 Task: Change theme to pop.
Action: Mouse moved to (512, 109)
Screenshot: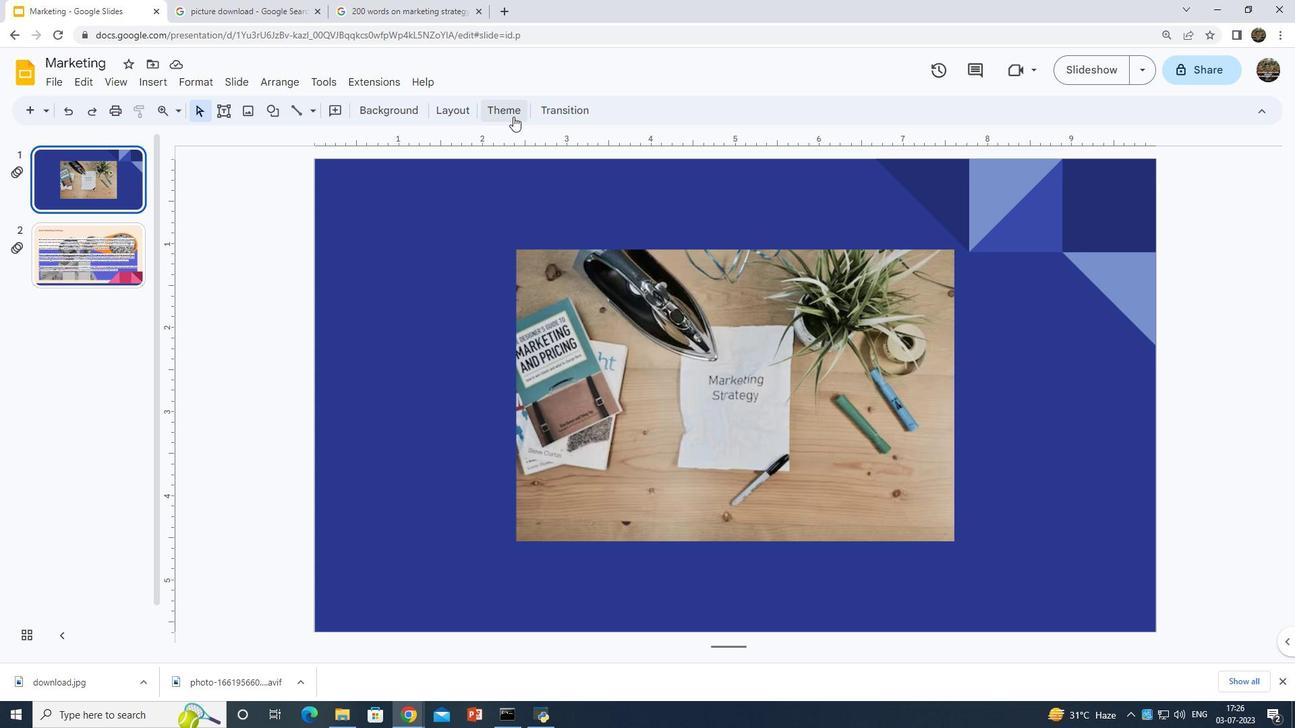 
Action: Mouse pressed left at (512, 109)
Screenshot: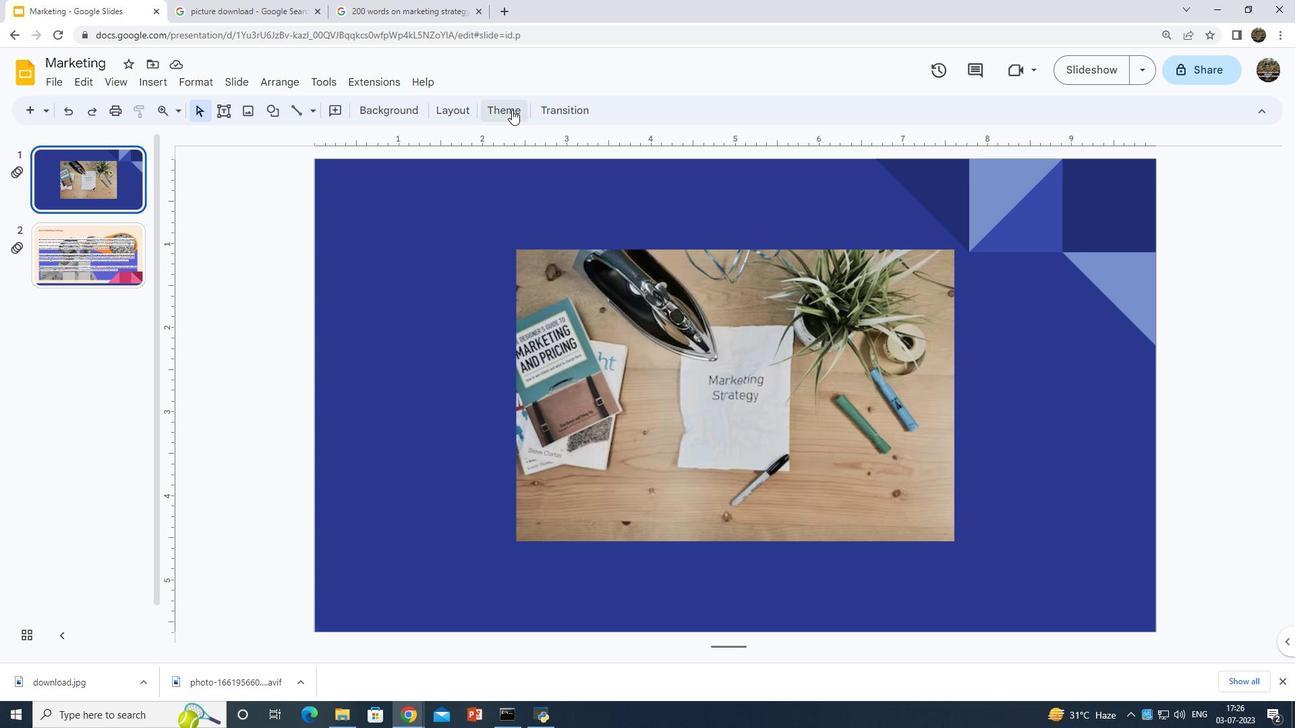 
Action: Mouse moved to (1107, 310)
Screenshot: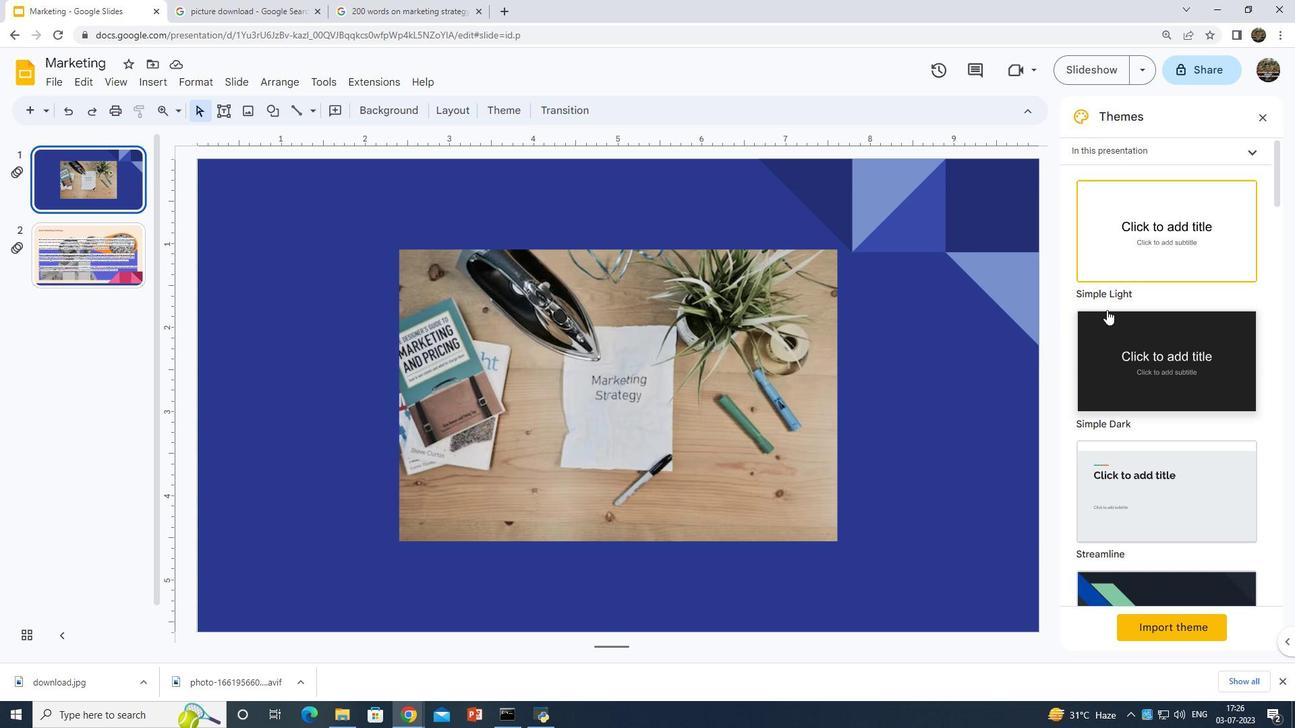 
Action: Mouse scrolled (1107, 309) with delta (0, 0)
Screenshot: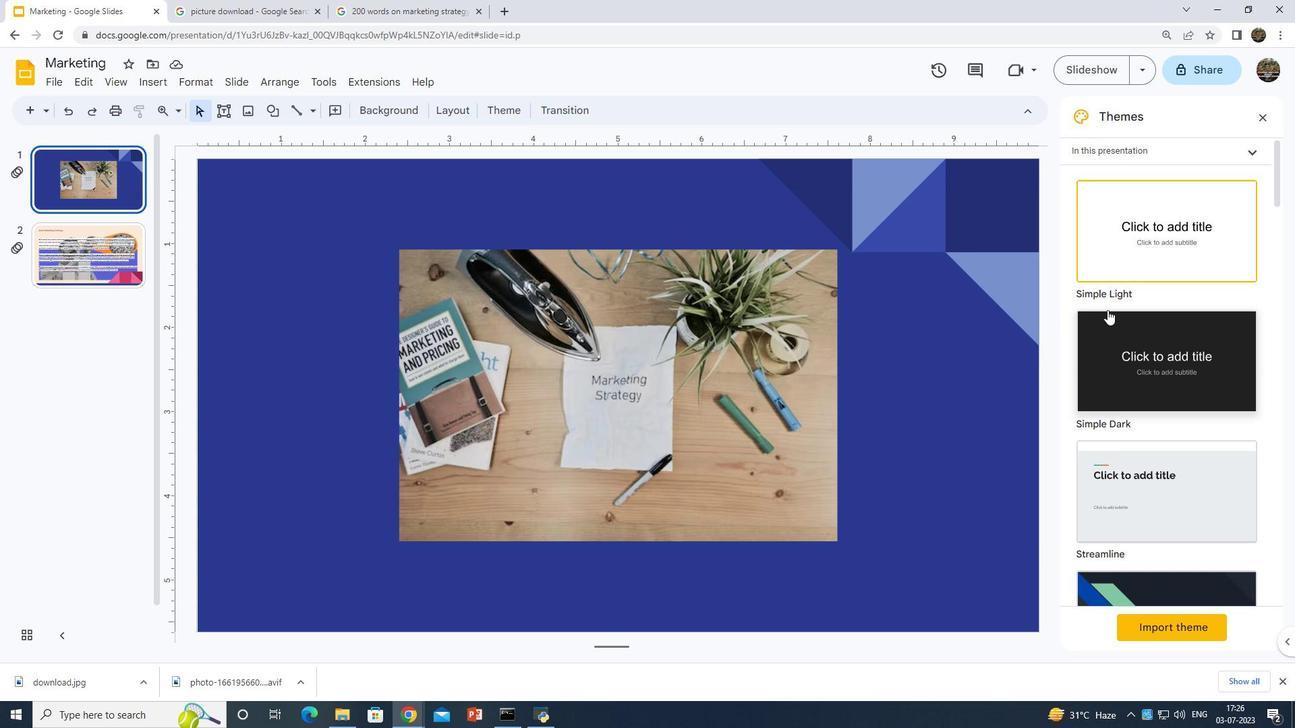 
Action: Mouse scrolled (1107, 309) with delta (0, 0)
Screenshot: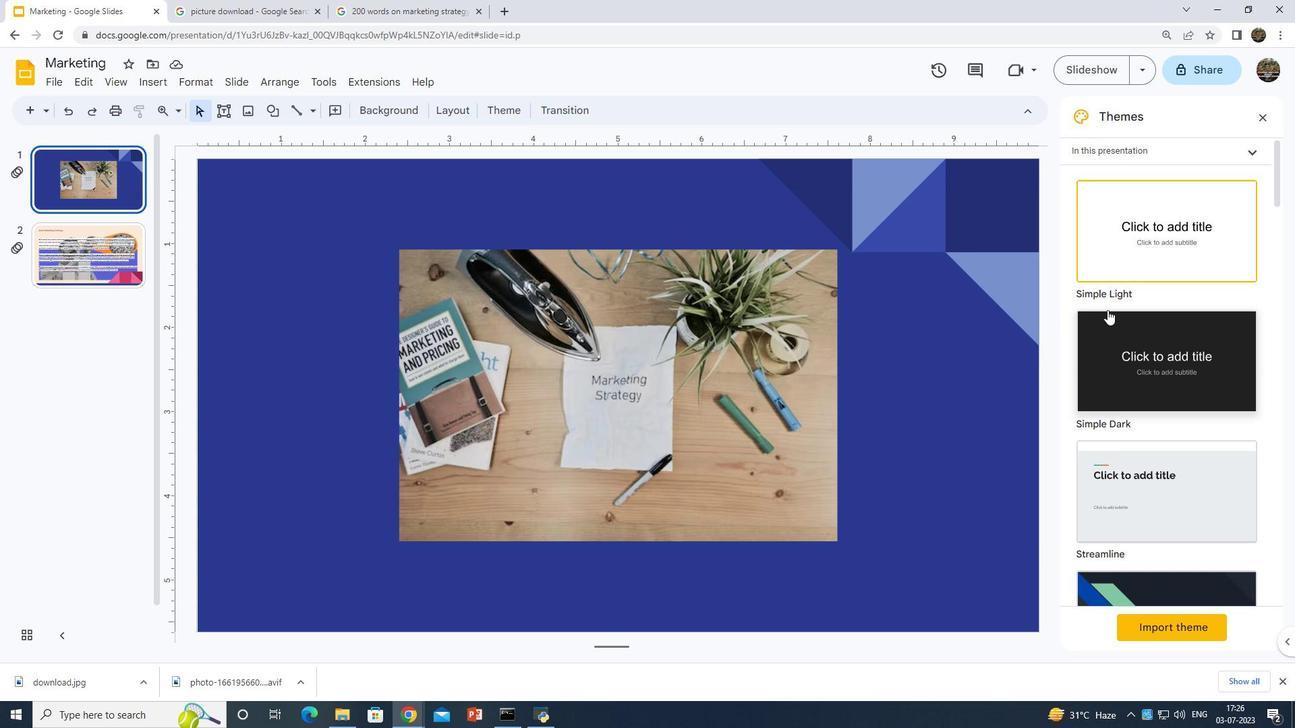 
Action: Mouse scrolled (1107, 309) with delta (0, 0)
Screenshot: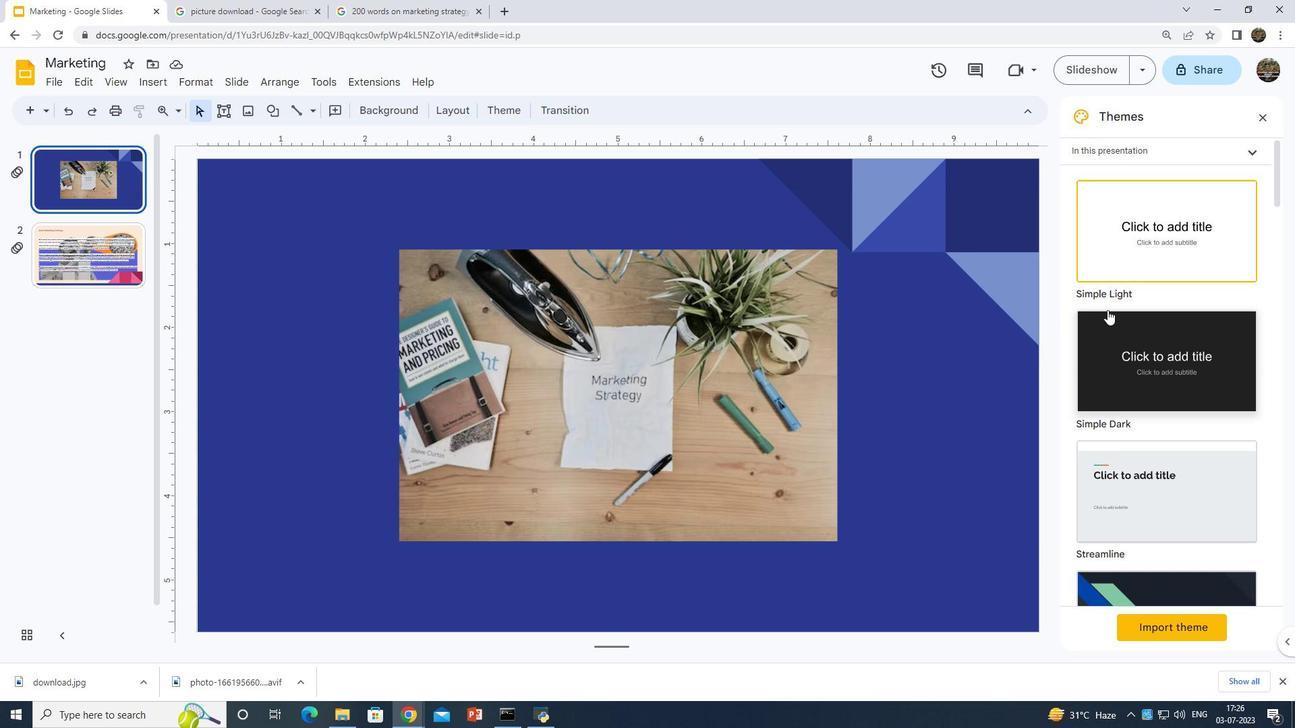 
Action: Mouse moved to (1108, 309)
Screenshot: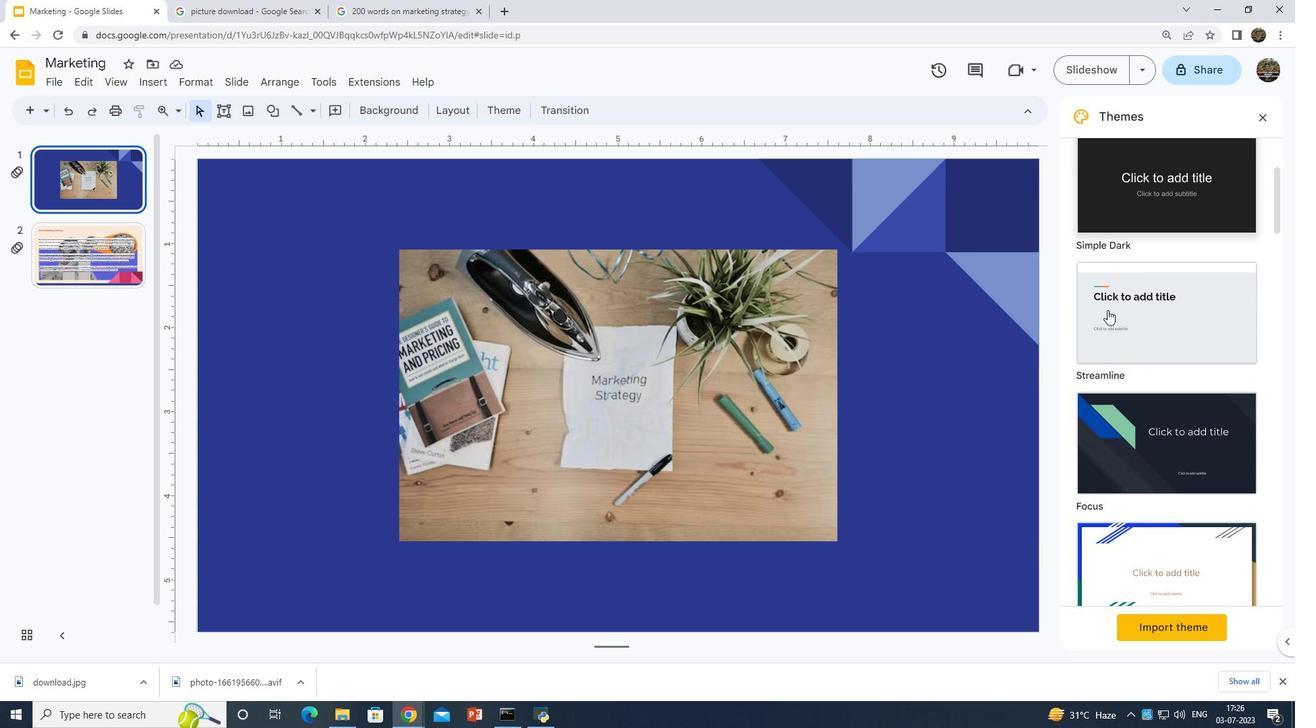 
Action: Mouse scrolled (1108, 309) with delta (0, 0)
Screenshot: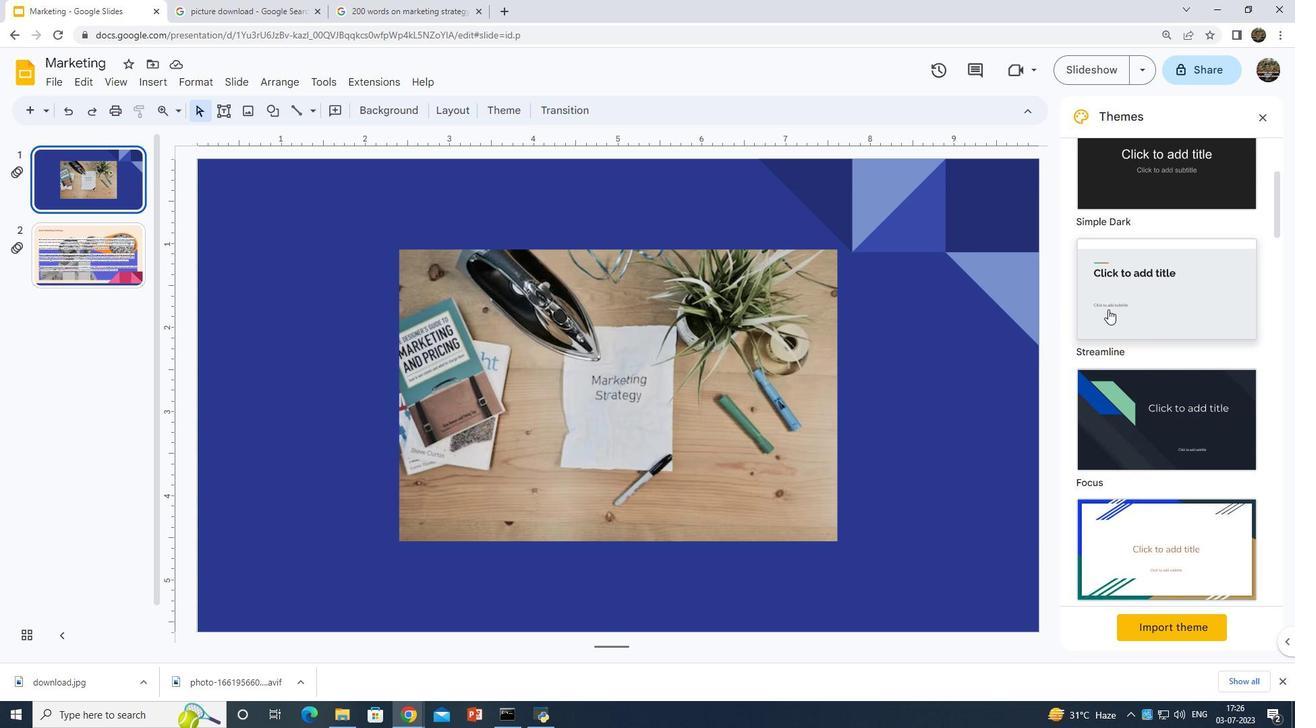 
Action: Mouse scrolled (1108, 309) with delta (0, 0)
Screenshot: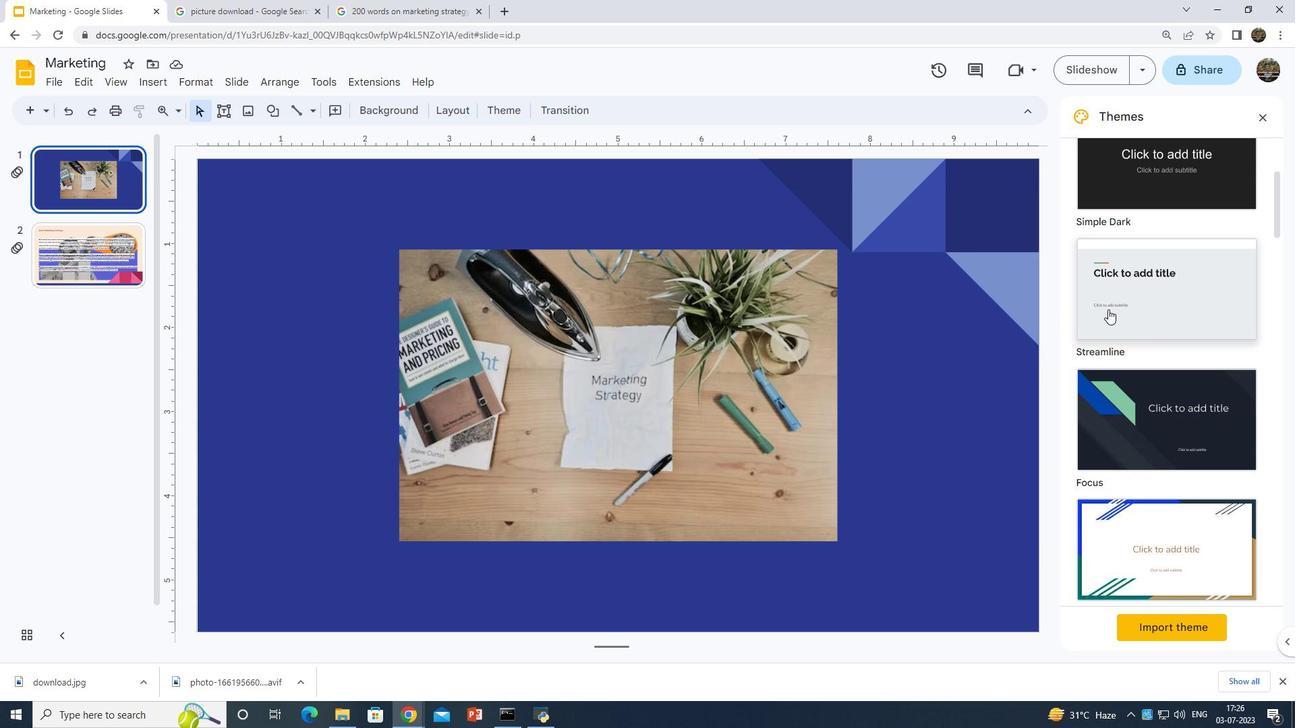 
Action: Mouse scrolled (1108, 309) with delta (0, 0)
Screenshot: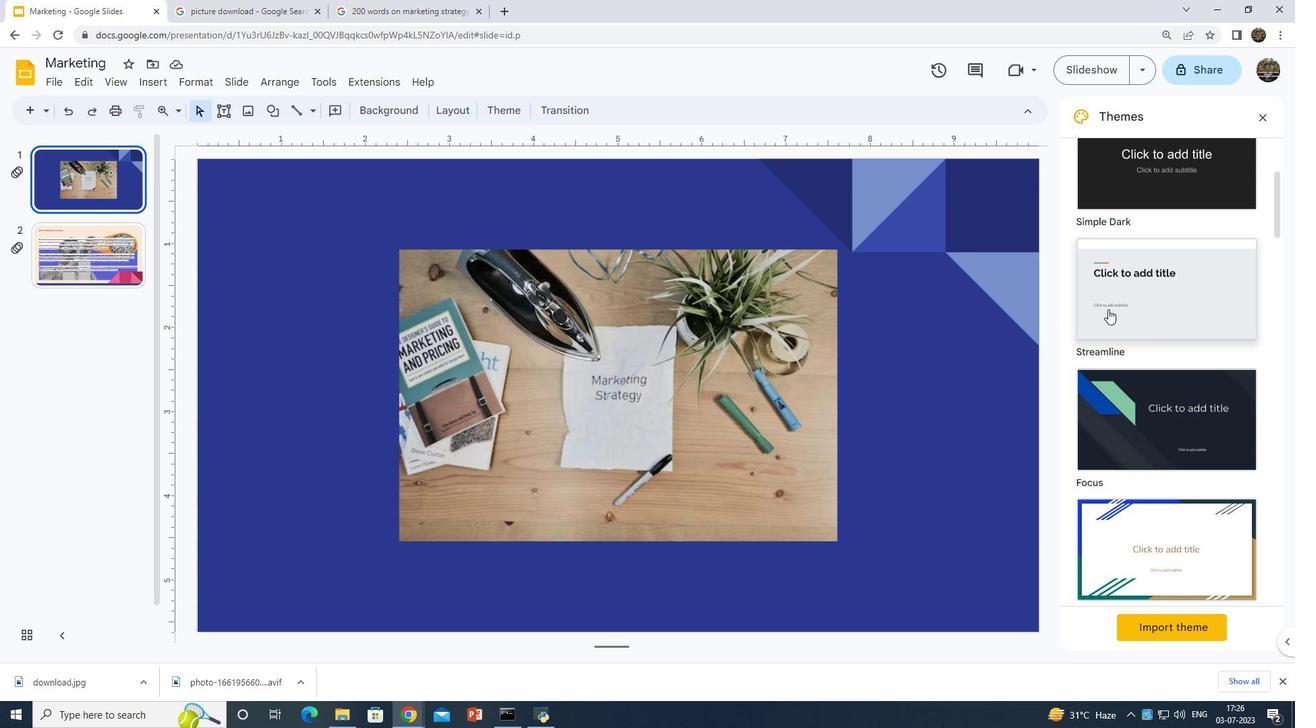 
Action: Mouse scrolled (1108, 309) with delta (0, 0)
Screenshot: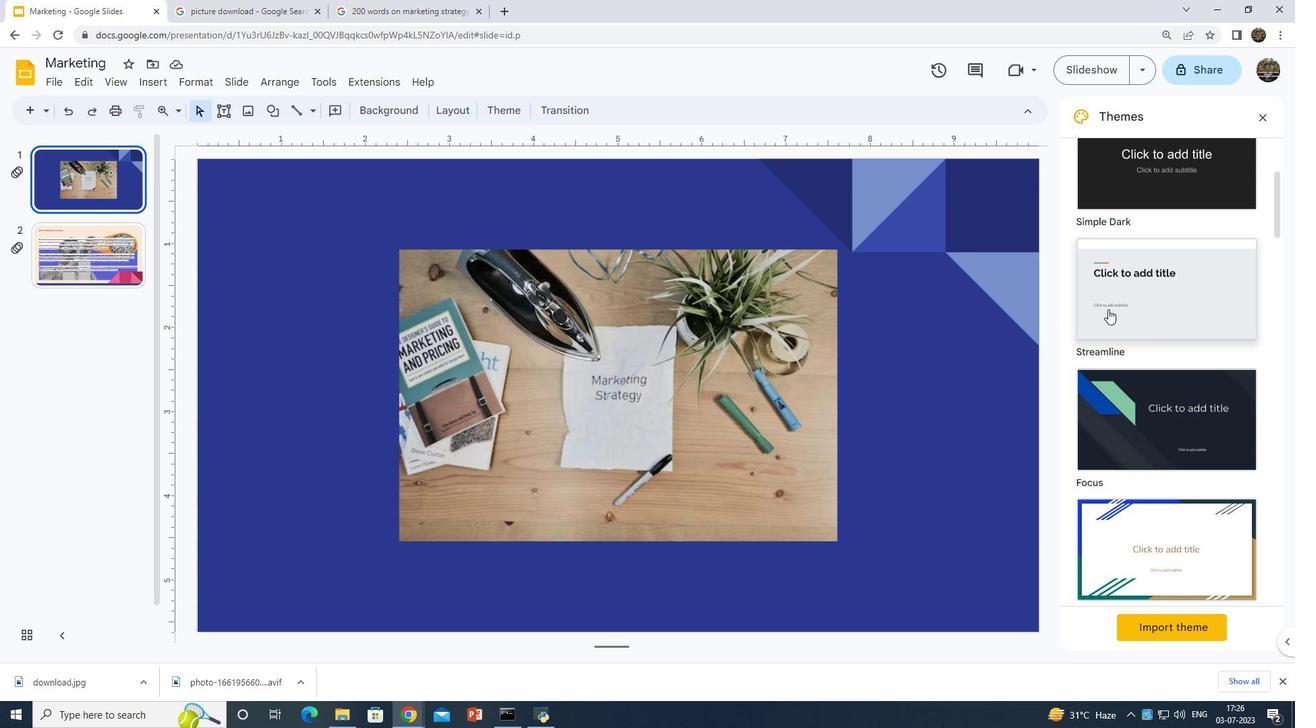 
Action: Mouse scrolled (1108, 309) with delta (0, 0)
Screenshot: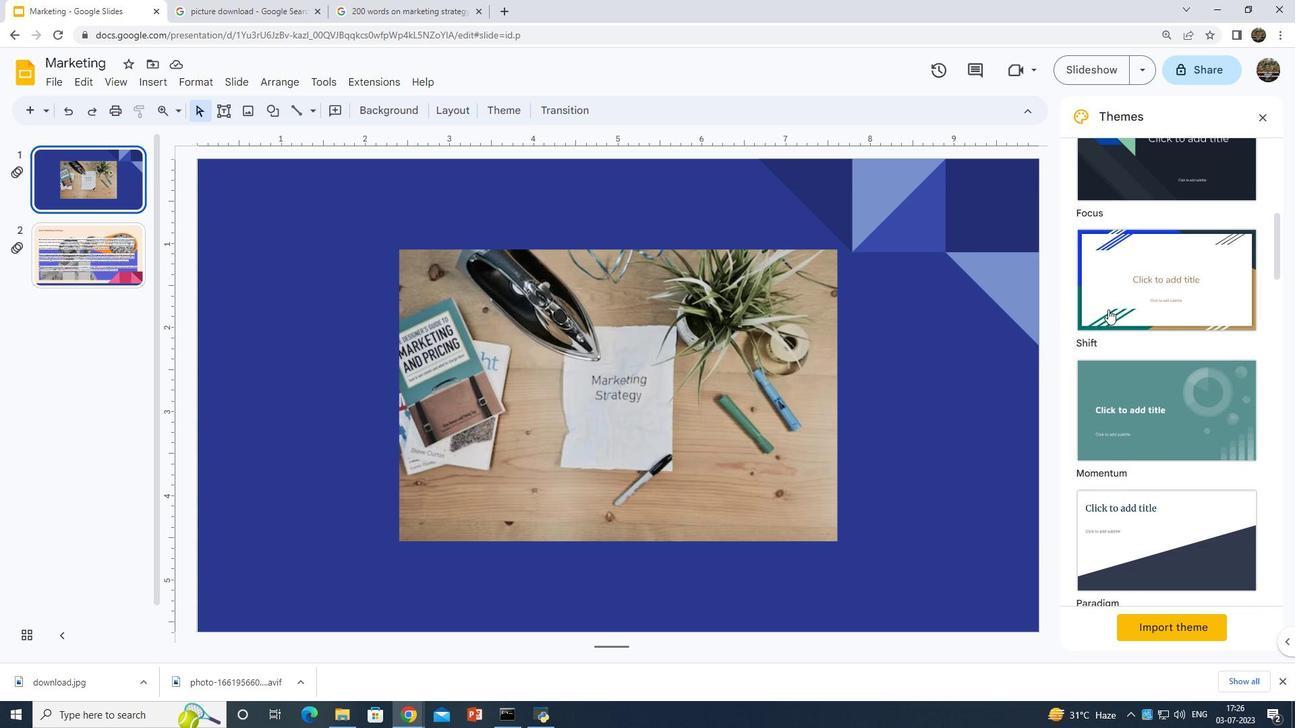 
Action: Mouse scrolled (1108, 309) with delta (0, 0)
Screenshot: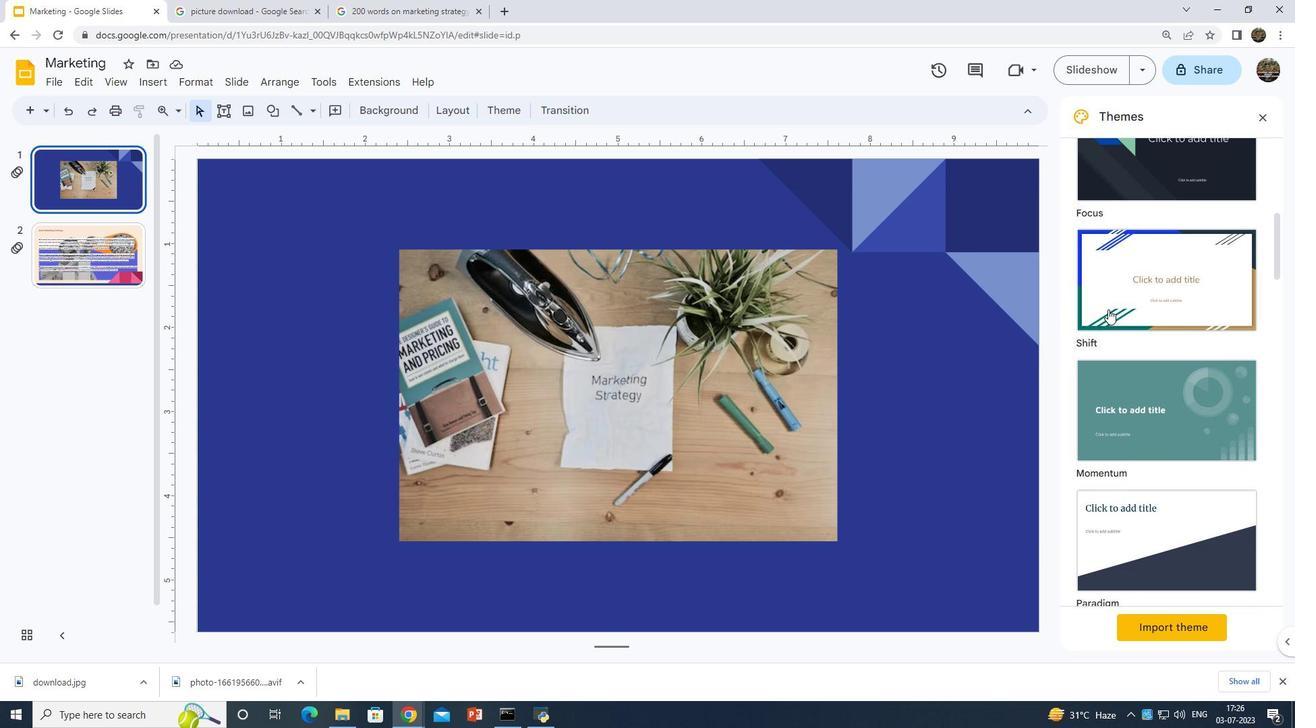 
Action: Mouse scrolled (1108, 309) with delta (0, 0)
Screenshot: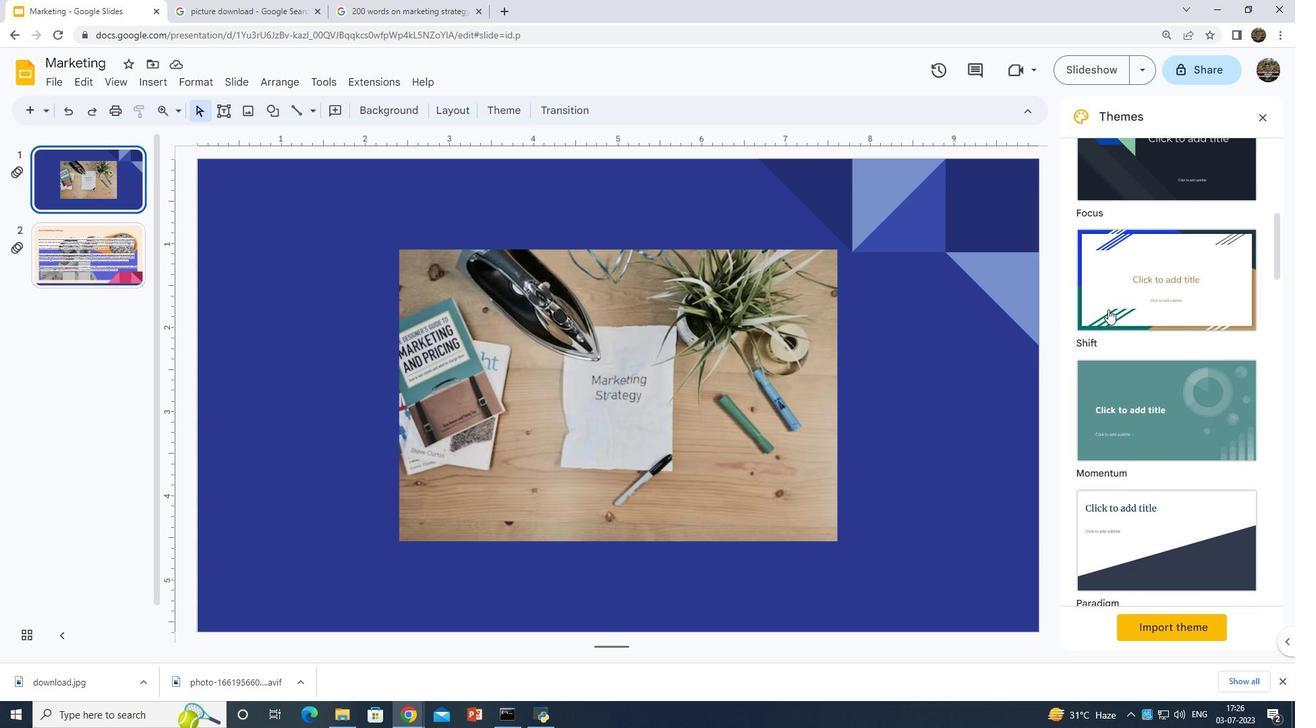 
Action: Mouse scrolled (1108, 309) with delta (0, 0)
Screenshot: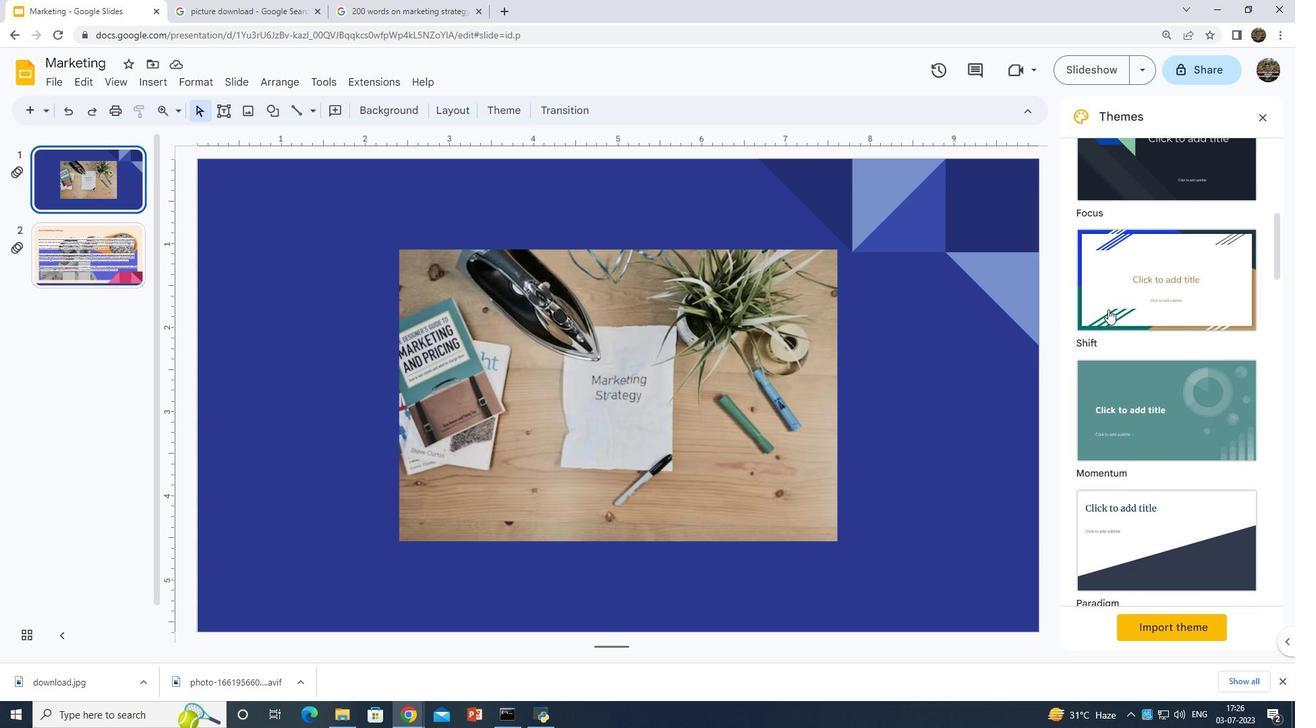 
Action: Mouse scrolled (1108, 309) with delta (0, 0)
Screenshot: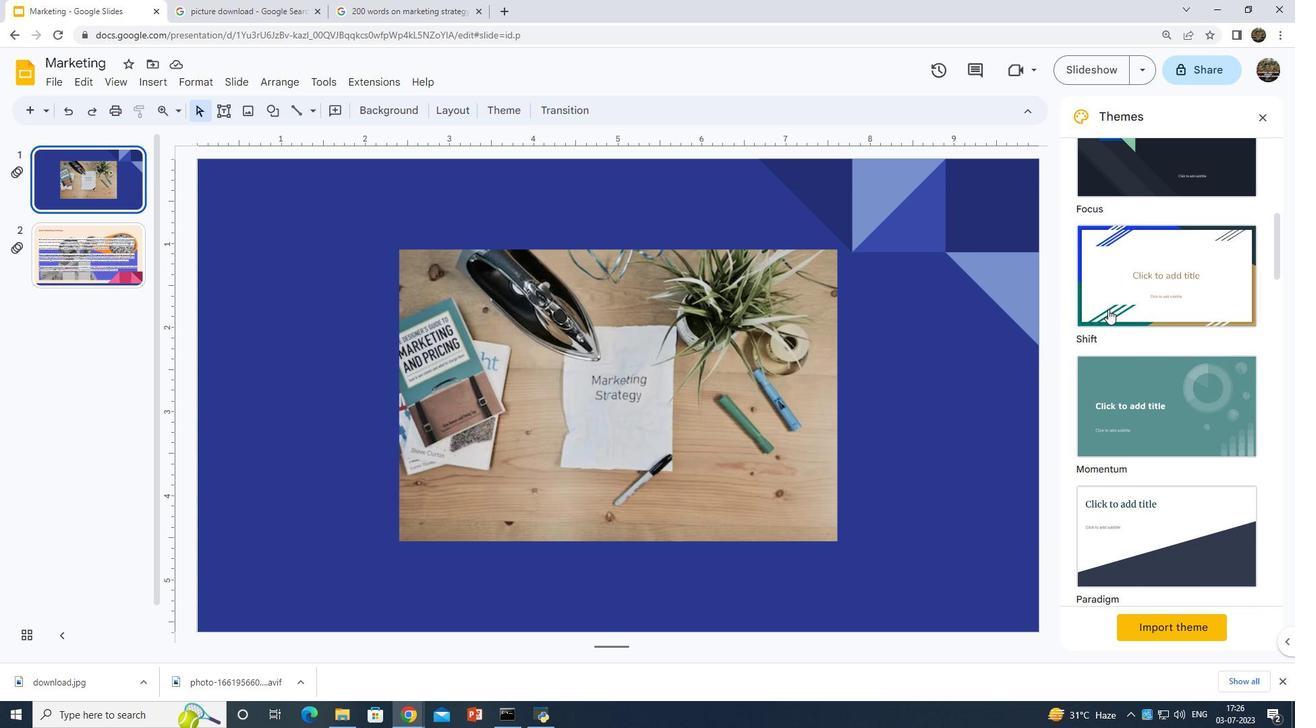 
Action: Mouse scrolled (1108, 309) with delta (0, 0)
Screenshot: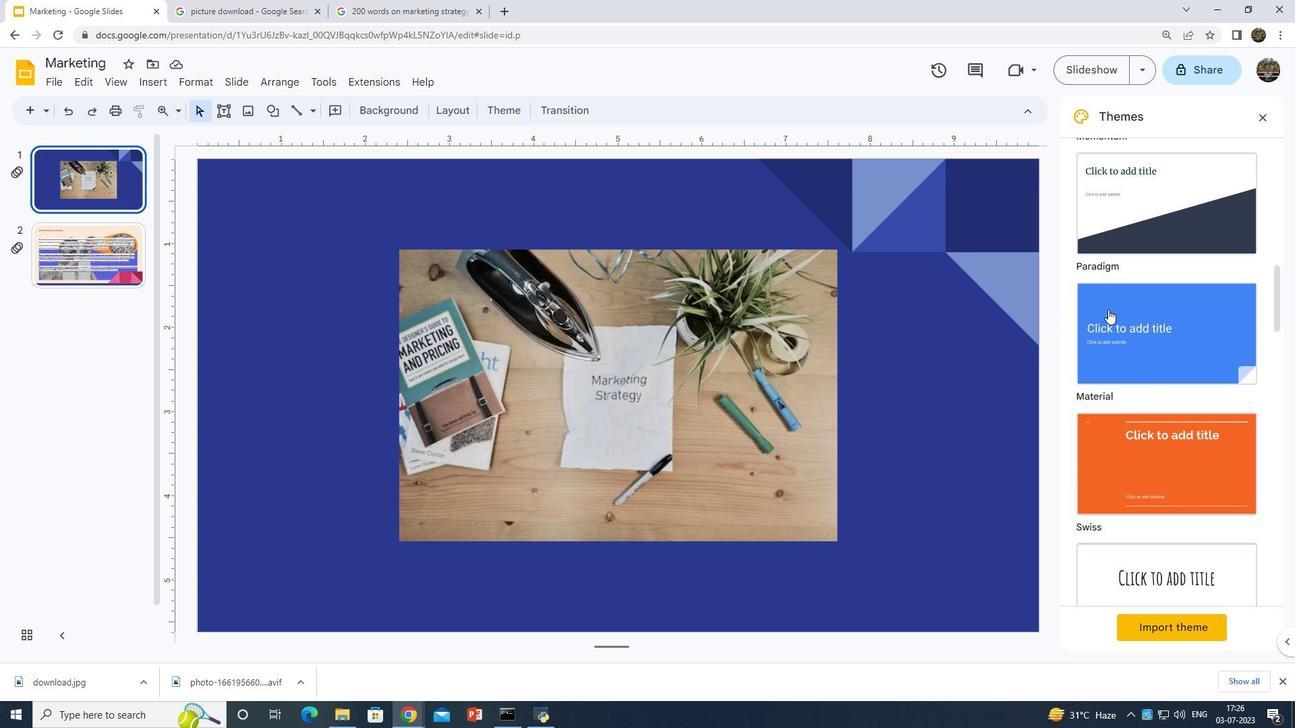 
Action: Mouse scrolled (1108, 309) with delta (0, 0)
Screenshot: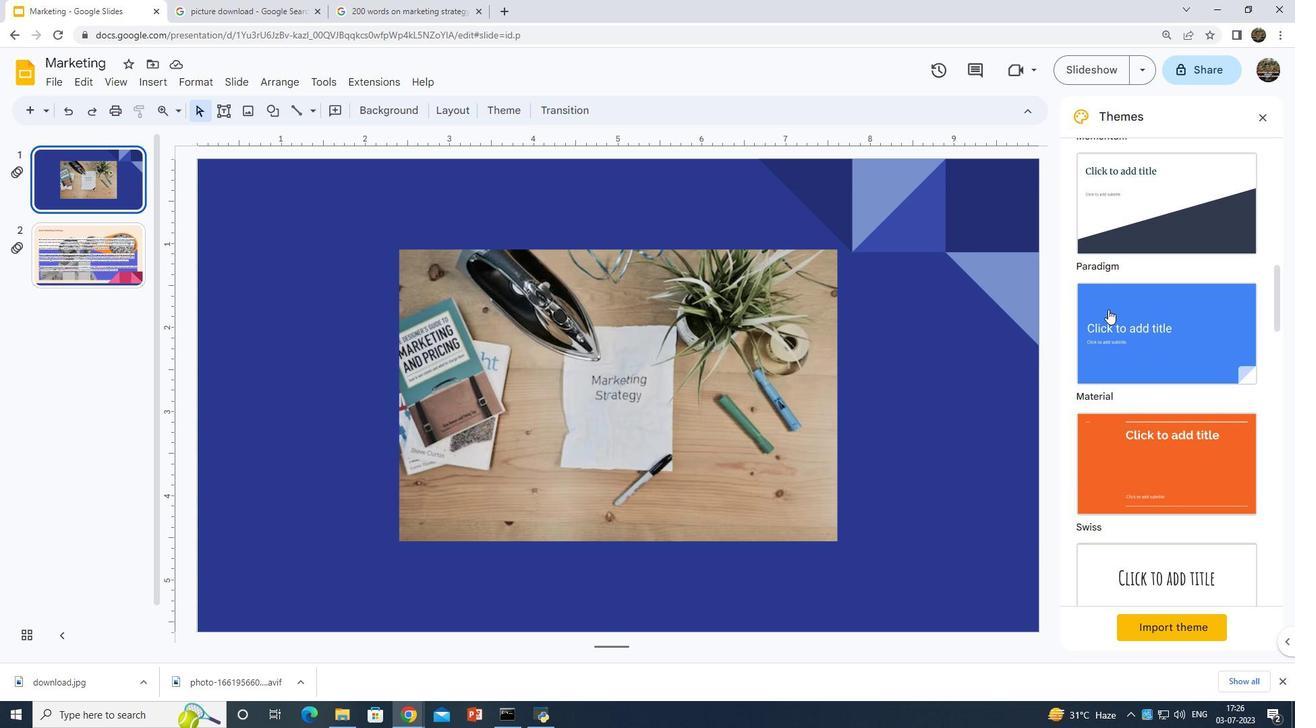 
Action: Mouse scrolled (1108, 309) with delta (0, 0)
Screenshot: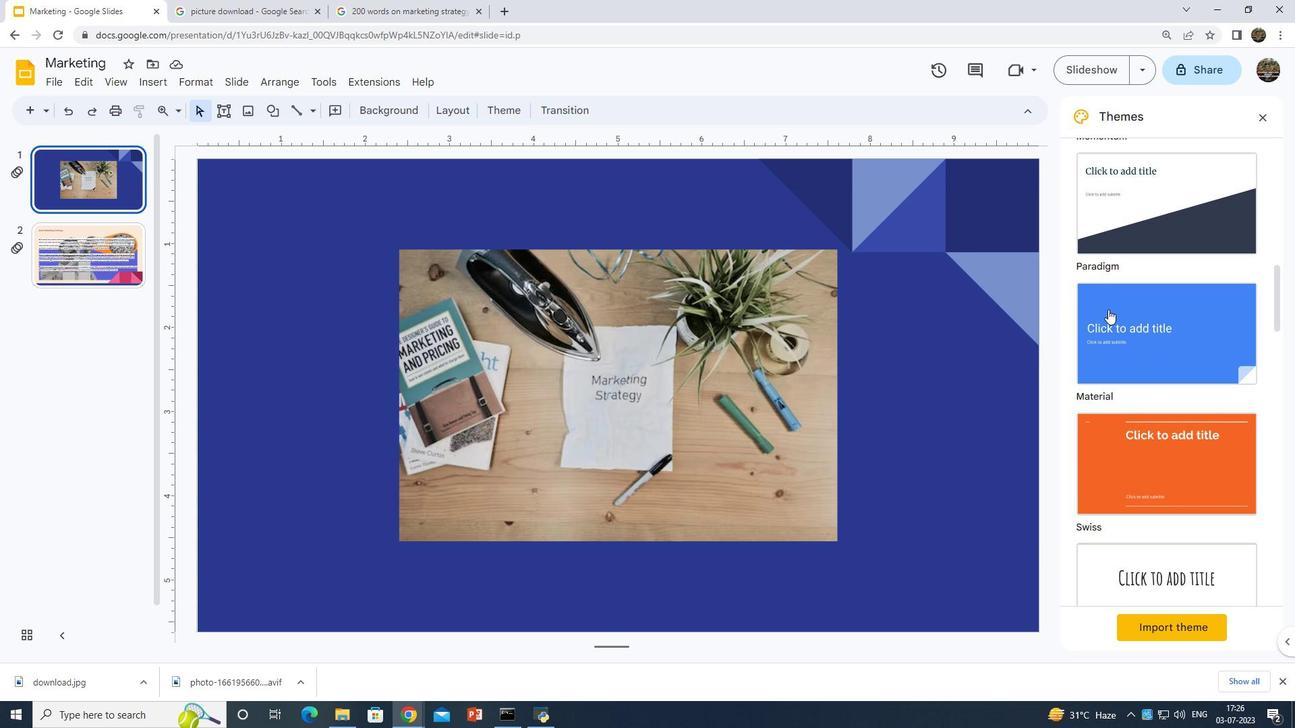 
Action: Mouse scrolled (1108, 309) with delta (0, 0)
Screenshot: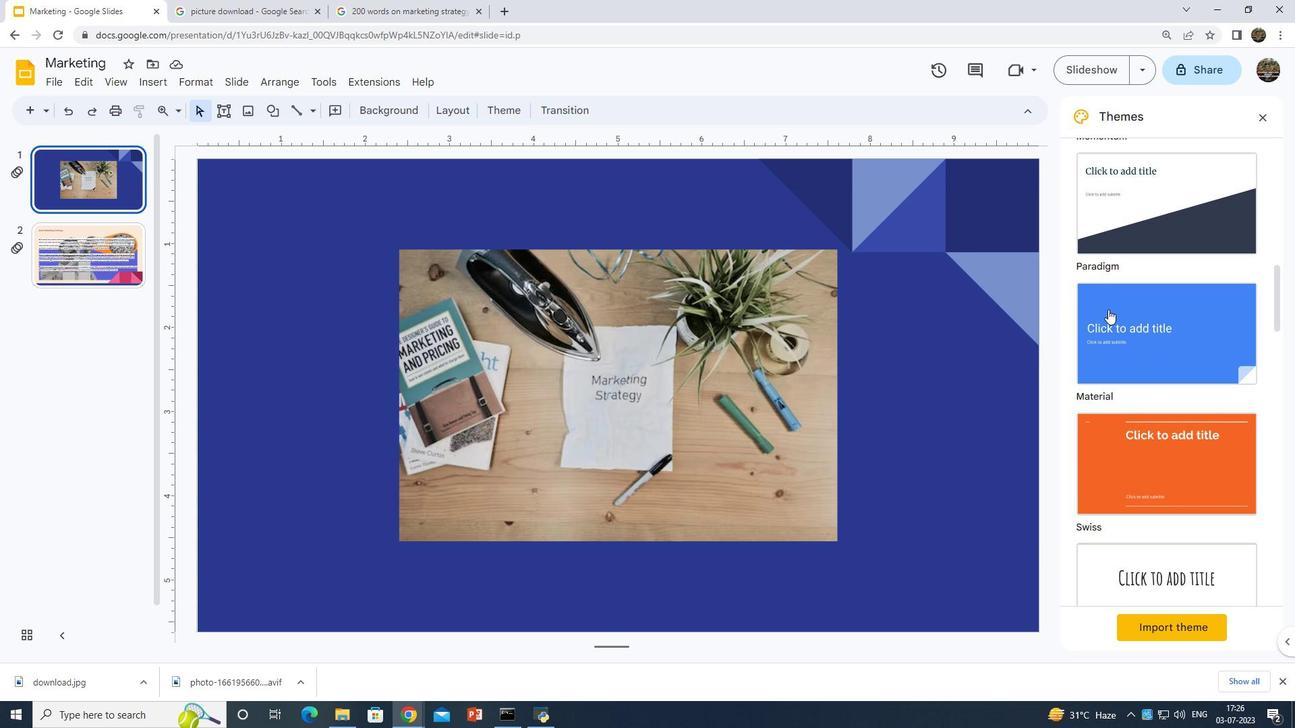 
Action: Mouse scrolled (1108, 309) with delta (0, 0)
Screenshot: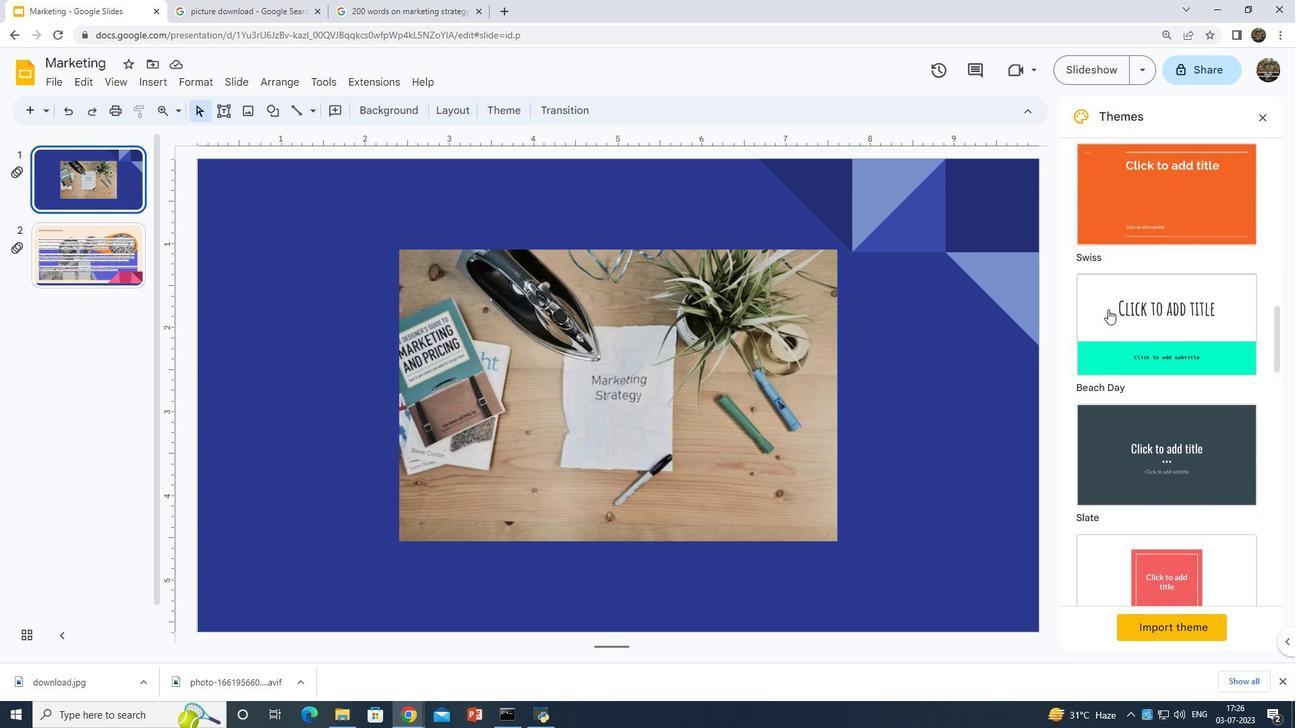 
Action: Mouse scrolled (1108, 309) with delta (0, 0)
Screenshot: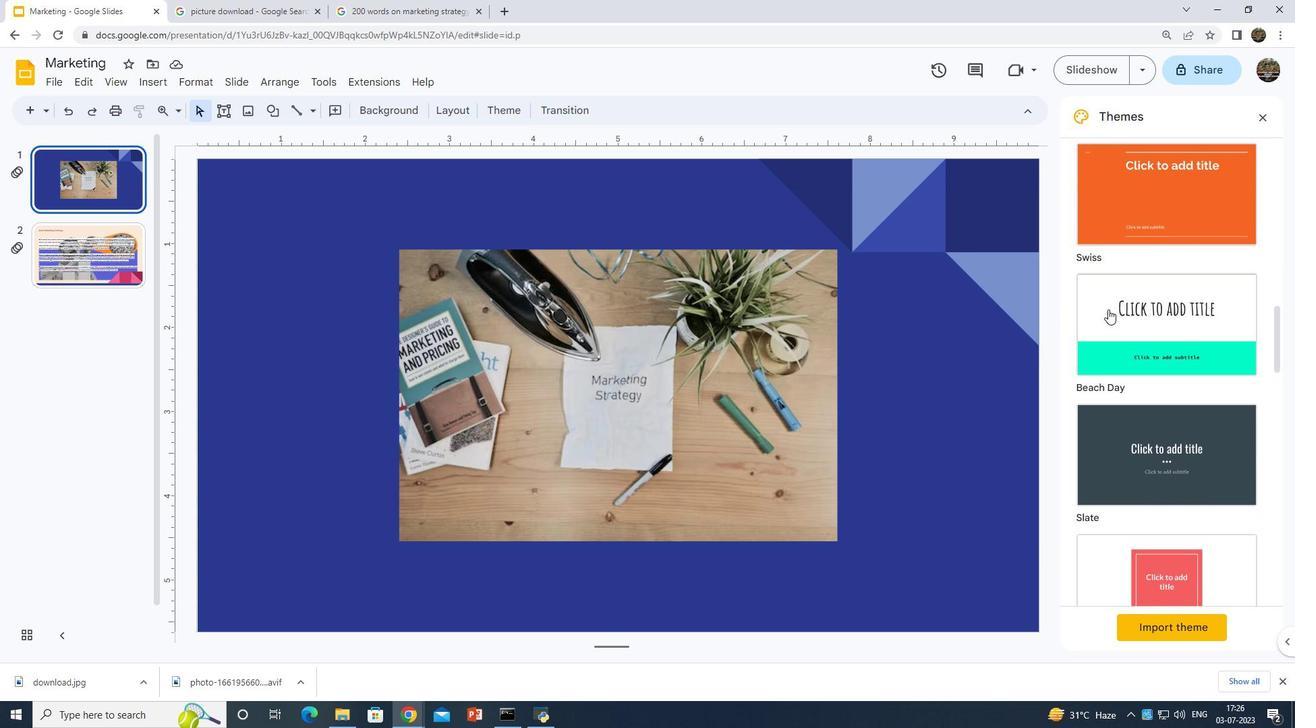 
Action: Mouse scrolled (1108, 309) with delta (0, 0)
Screenshot: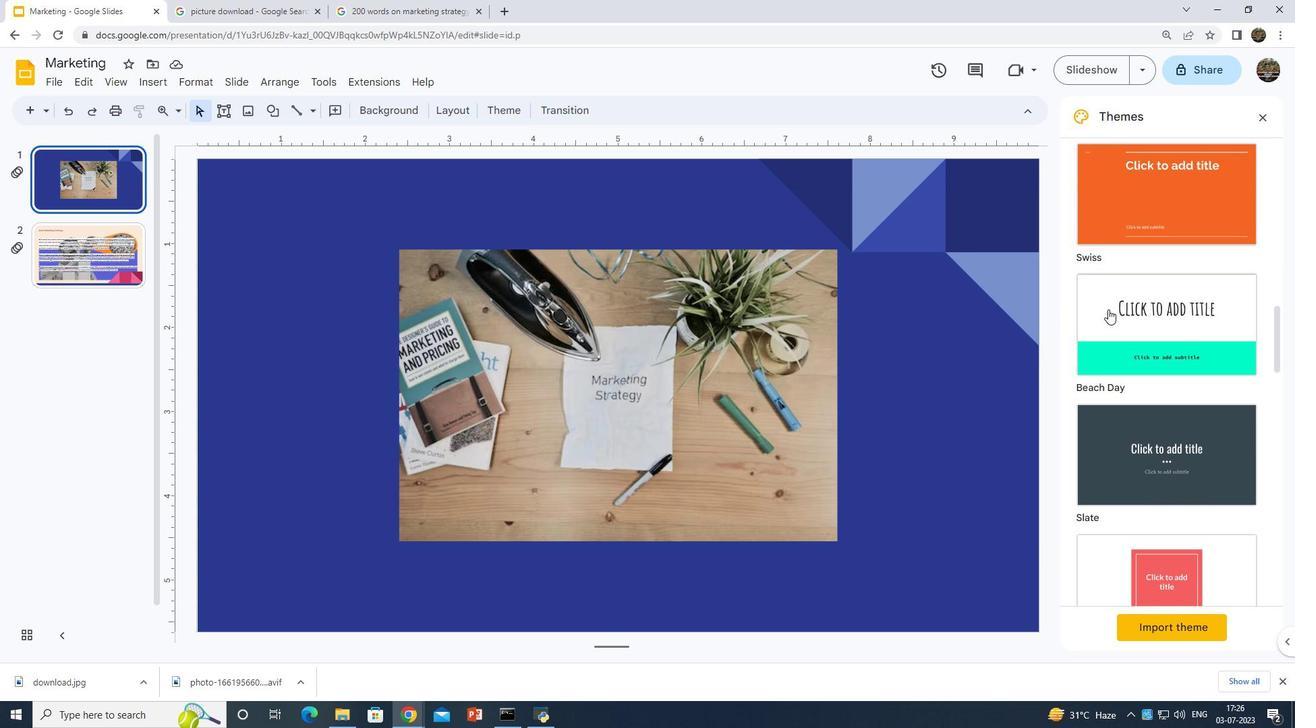 
Action: Mouse scrolled (1108, 309) with delta (0, 0)
Screenshot: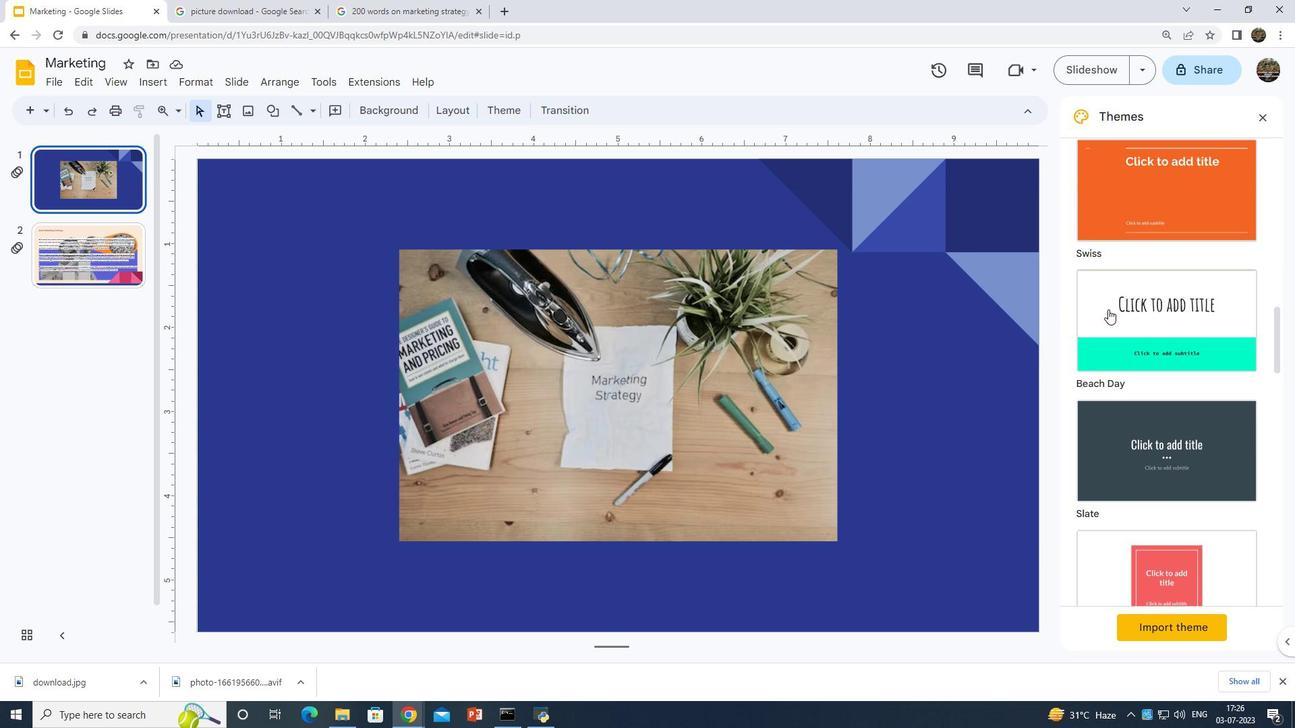 
Action: Mouse scrolled (1108, 309) with delta (0, 0)
Screenshot: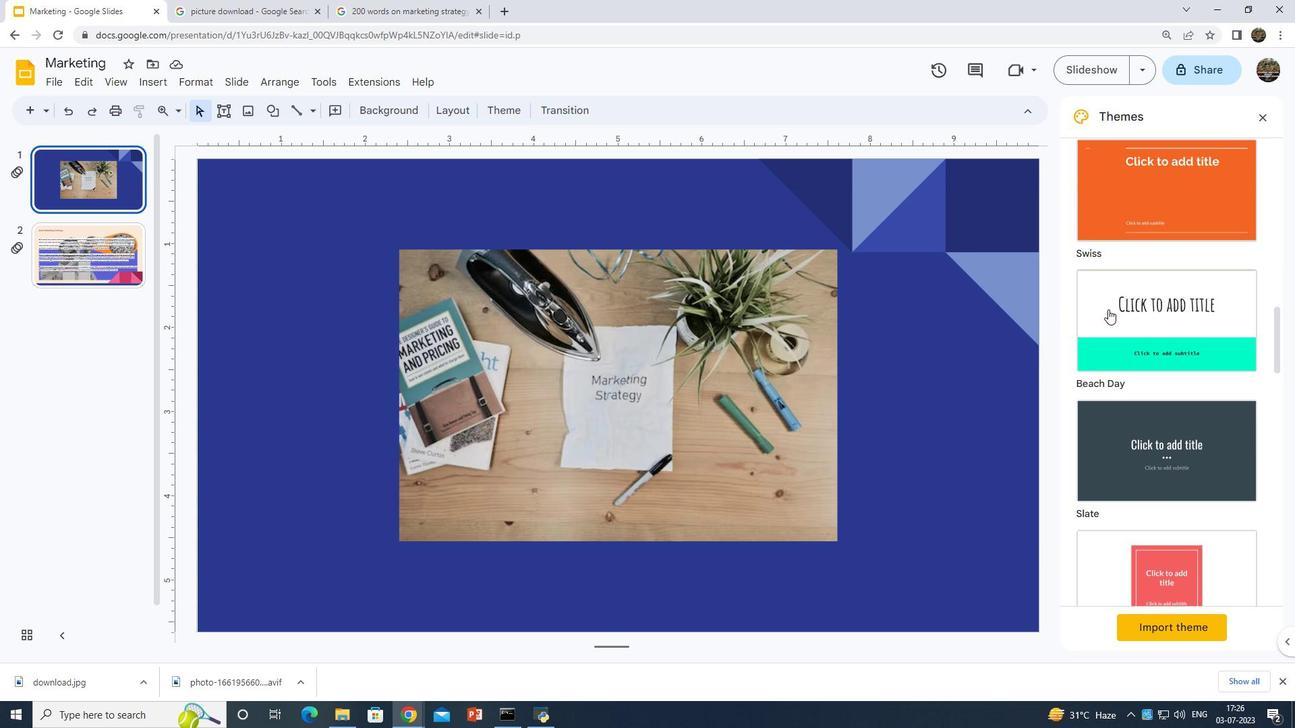 
Action: Mouse scrolled (1108, 309) with delta (0, 0)
Screenshot: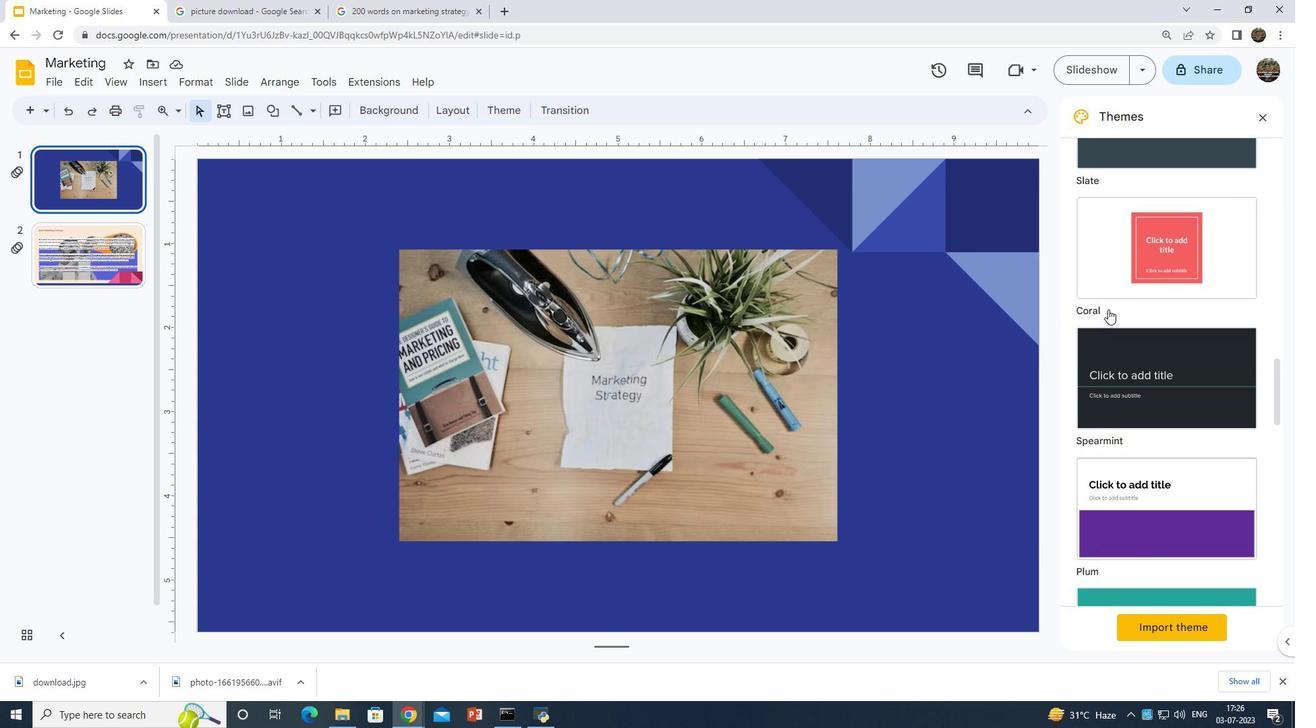 
Action: Mouse scrolled (1108, 309) with delta (0, 0)
Screenshot: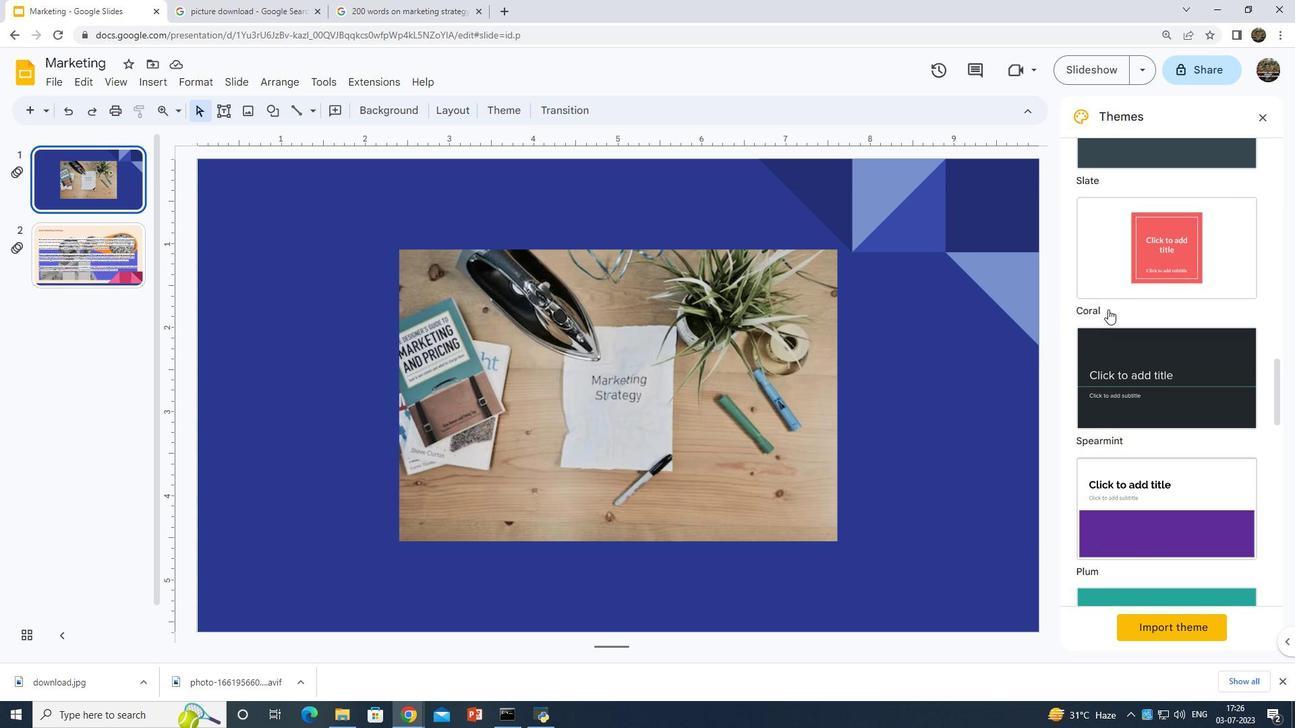 
Action: Mouse scrolled (1108, 309) with delta (0, 0)
Screenshot: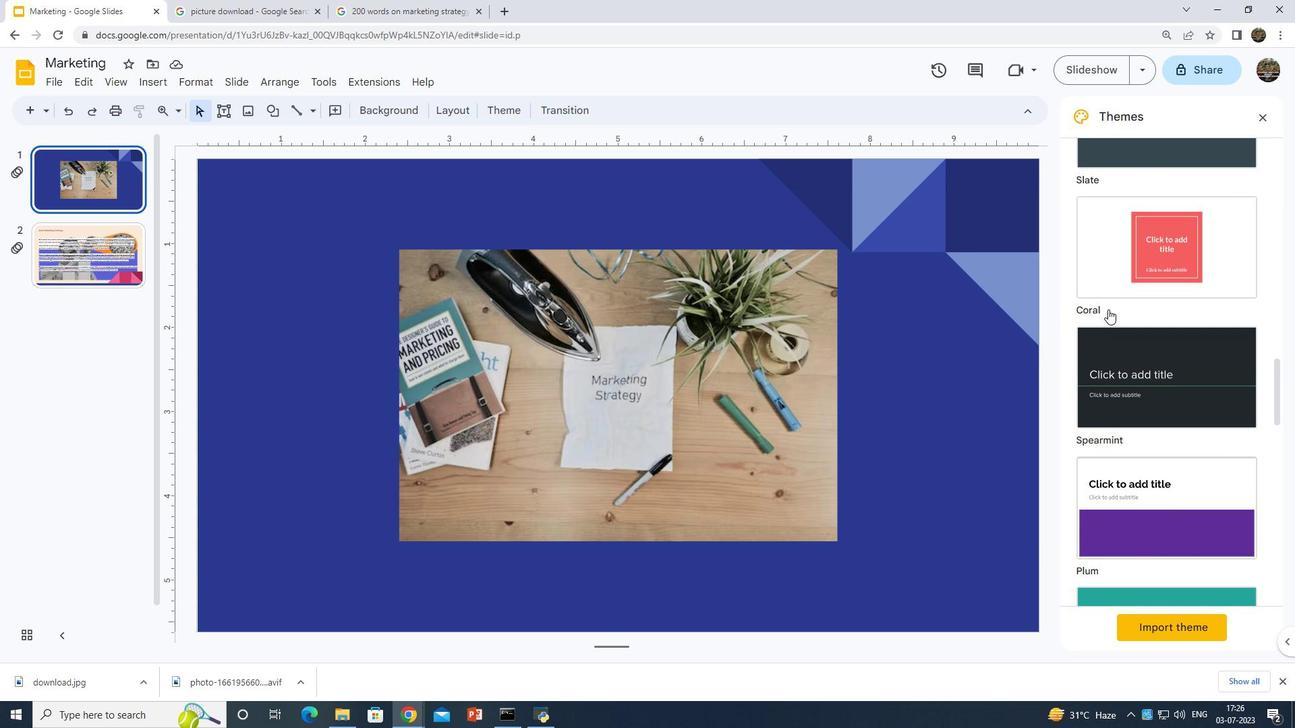 
Action: Mouse scrolled (1108, 309) with delta (0, 0)
Screenshot: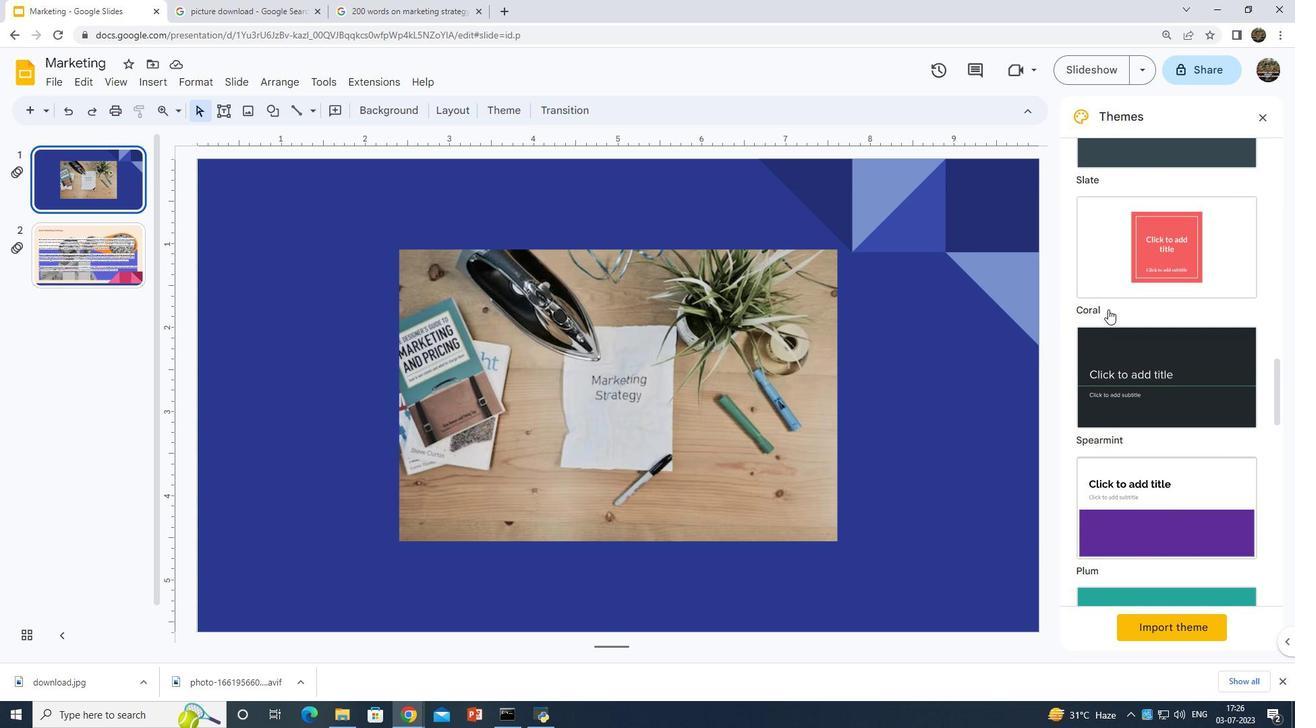 
Action: Mouse moved to (1108, 309)
Screenshot: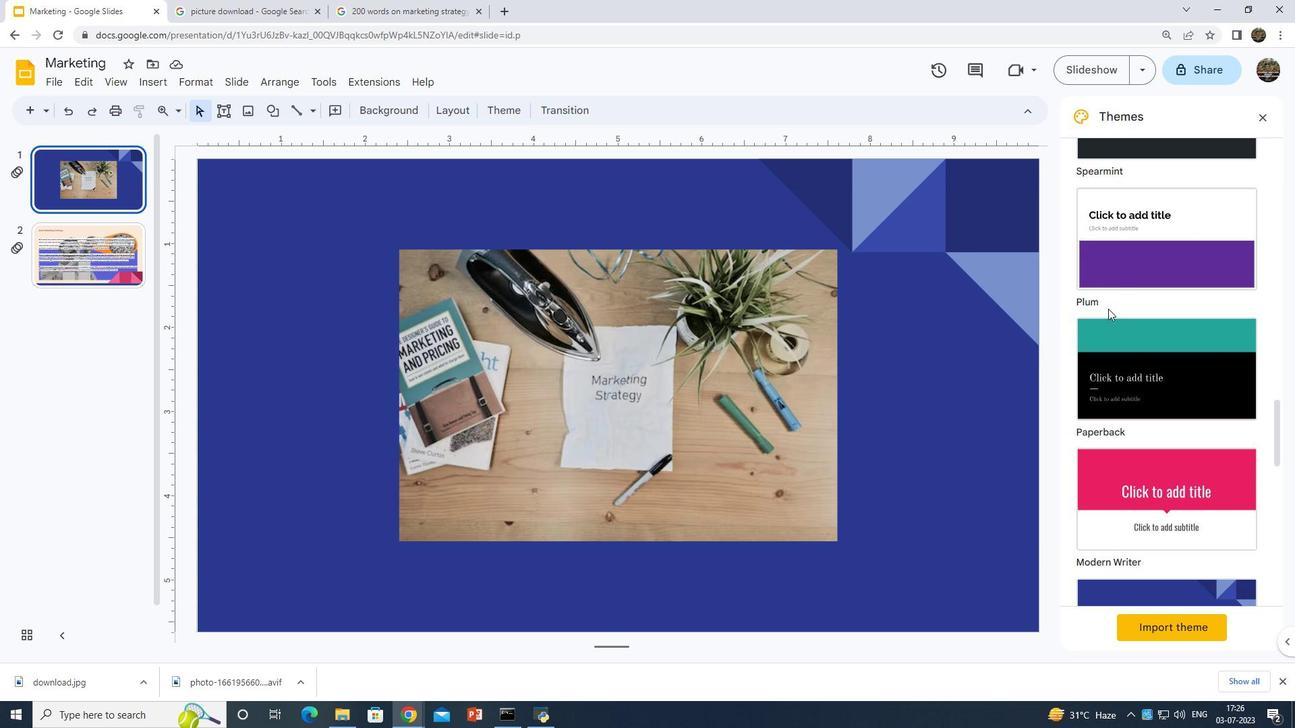 
Action: Mouse scrolled (1108, 308) with delta (0, 0)
Screenshot: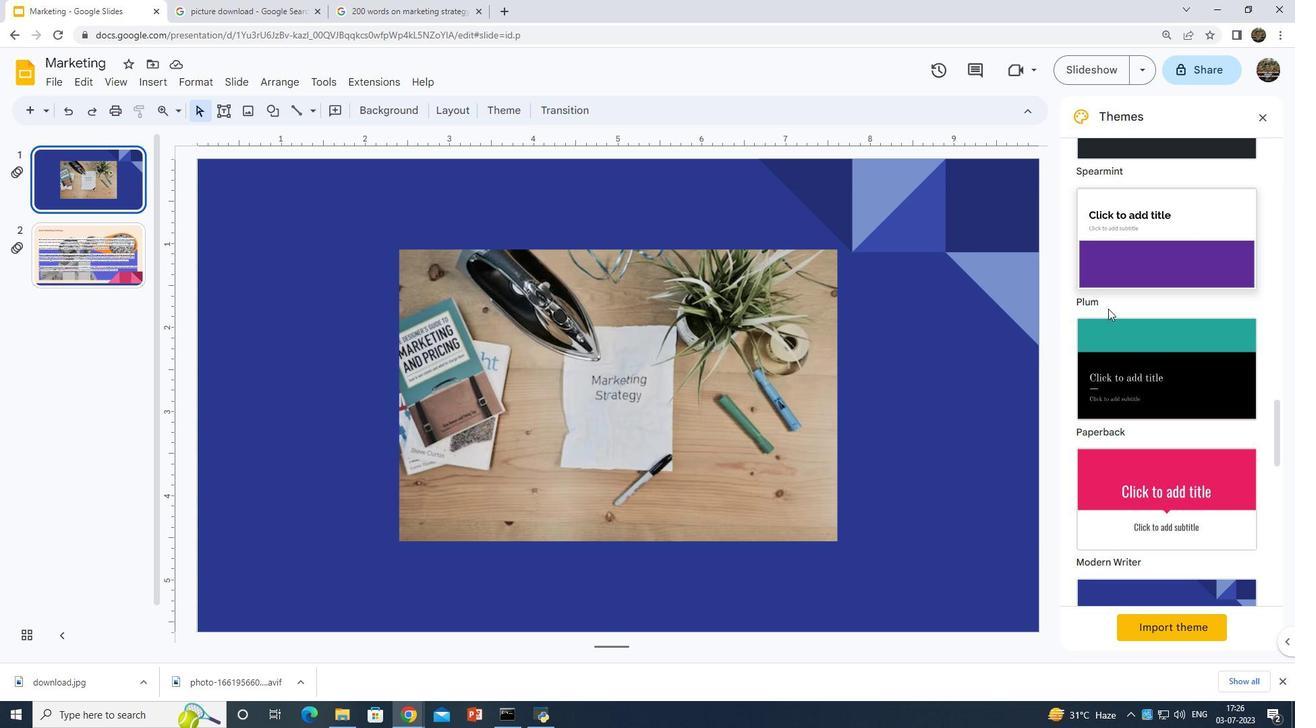 
Action: Mouse scrolled (1108, 308) with delta (0, 0)
Screenshot: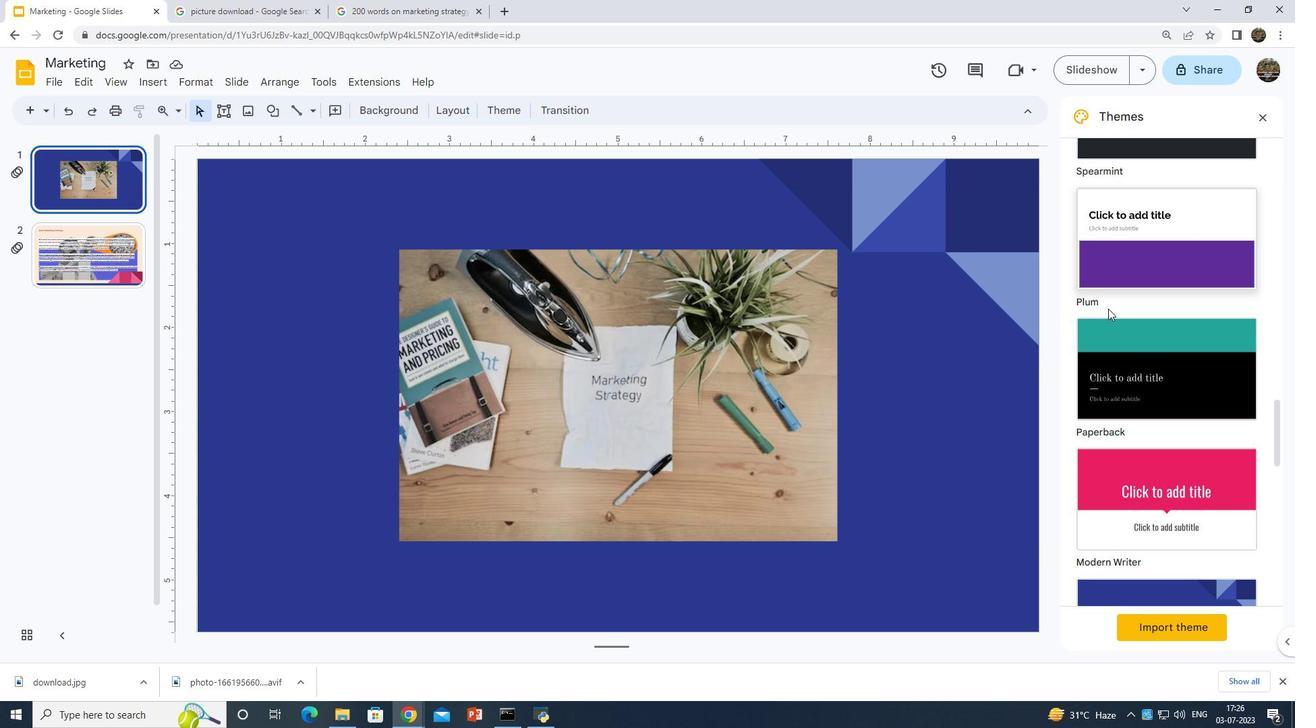 
Action: Mouse moved to (1101, 308)
Screenshot: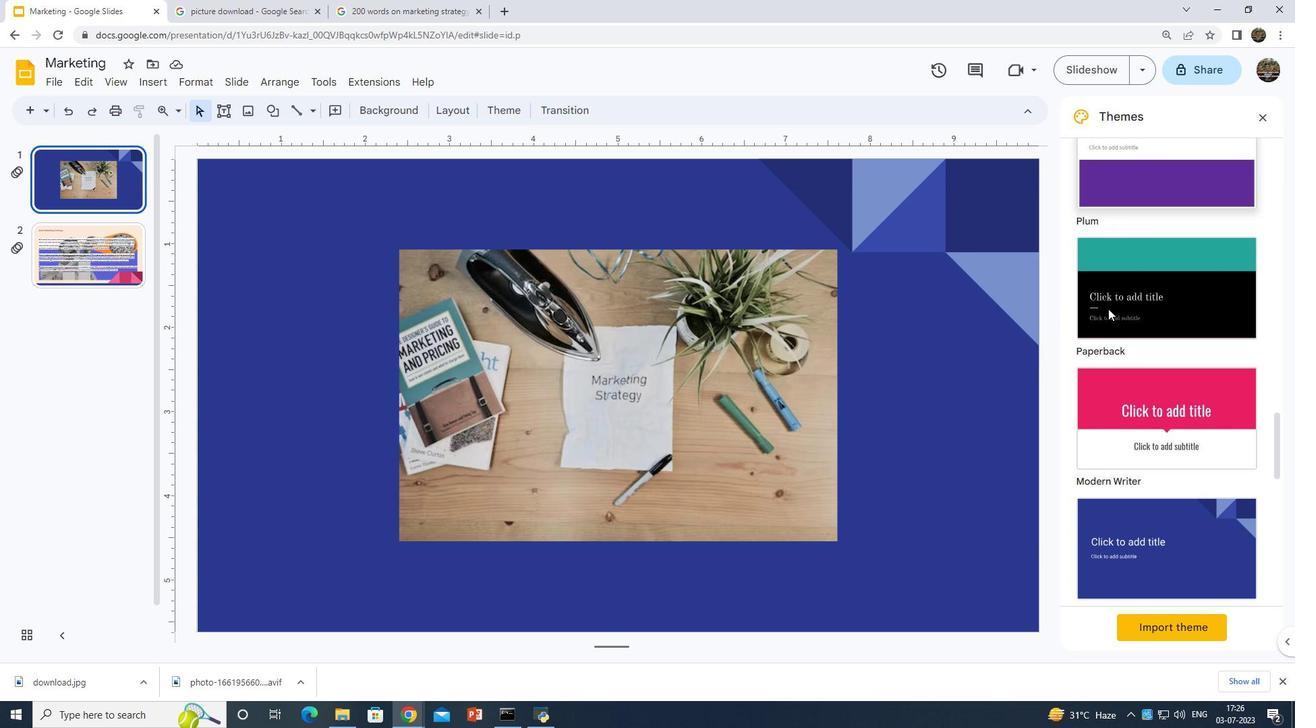
Action: Mouse scrolled (1101, 307) with delta (0, 0)
Screenshot: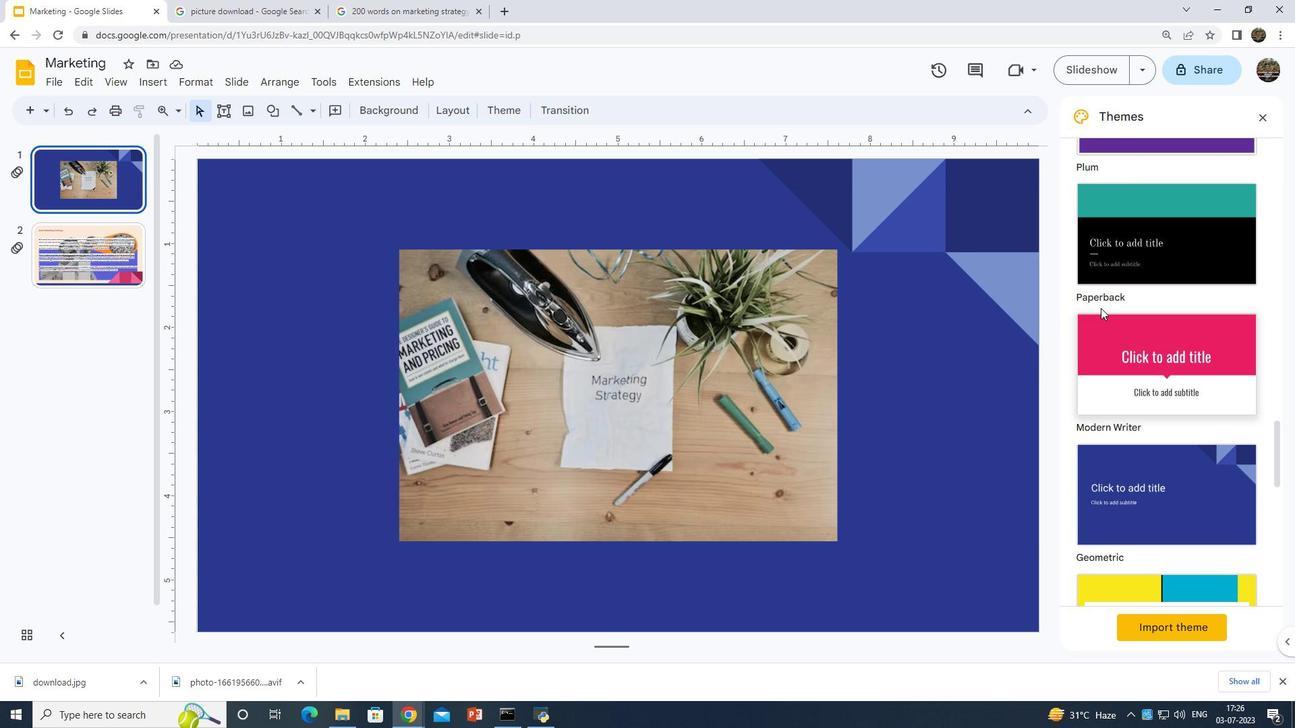 
Action: Mouse scrolled (1101, 307) with delta (0, 0)
Screenshot: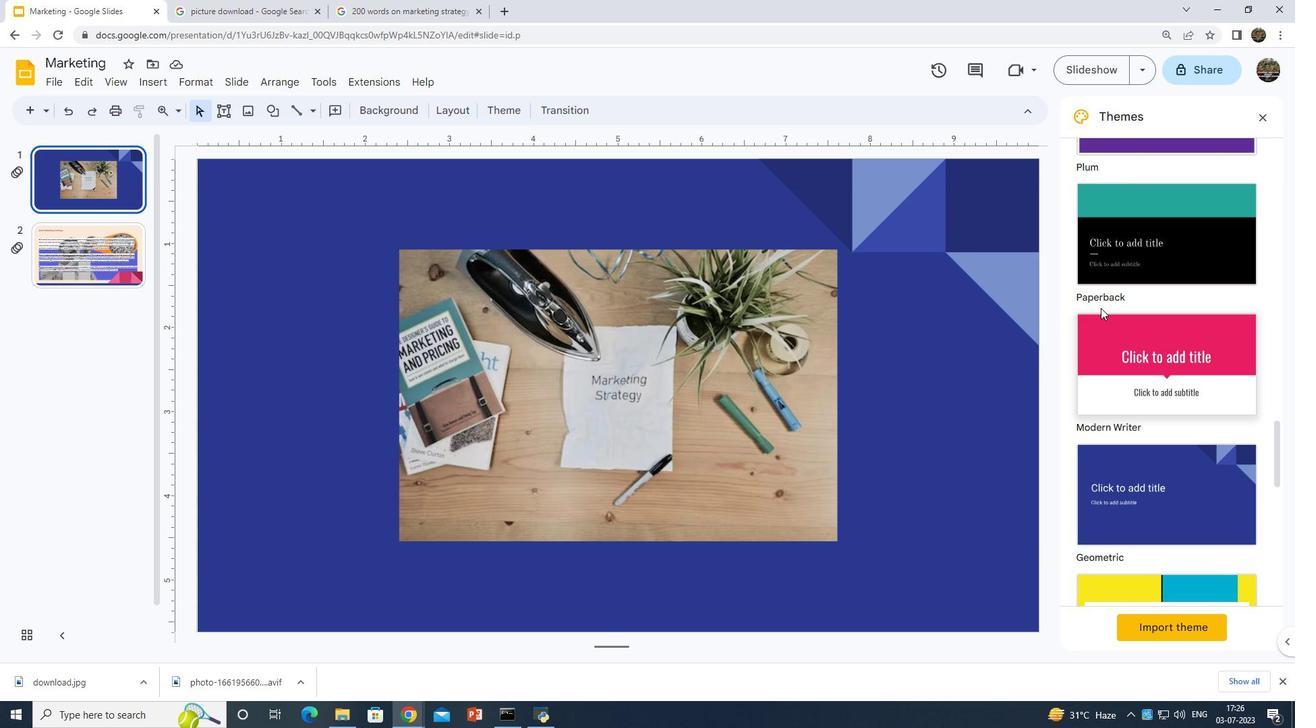 
Action: Mouse scrolled (1101, 307) with delta (0, 0)
Screenshot: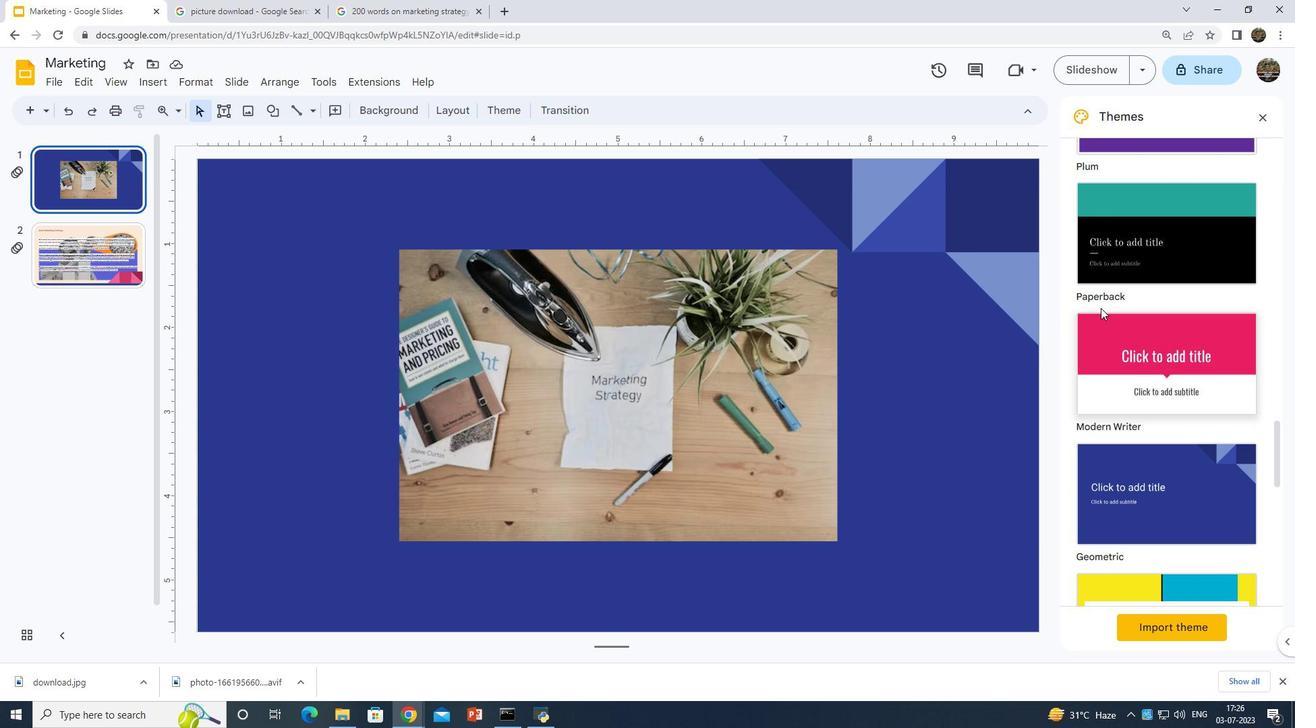 
Action: Mouse scrolled (1101, 307) with delta (0, 0)
Screenshot: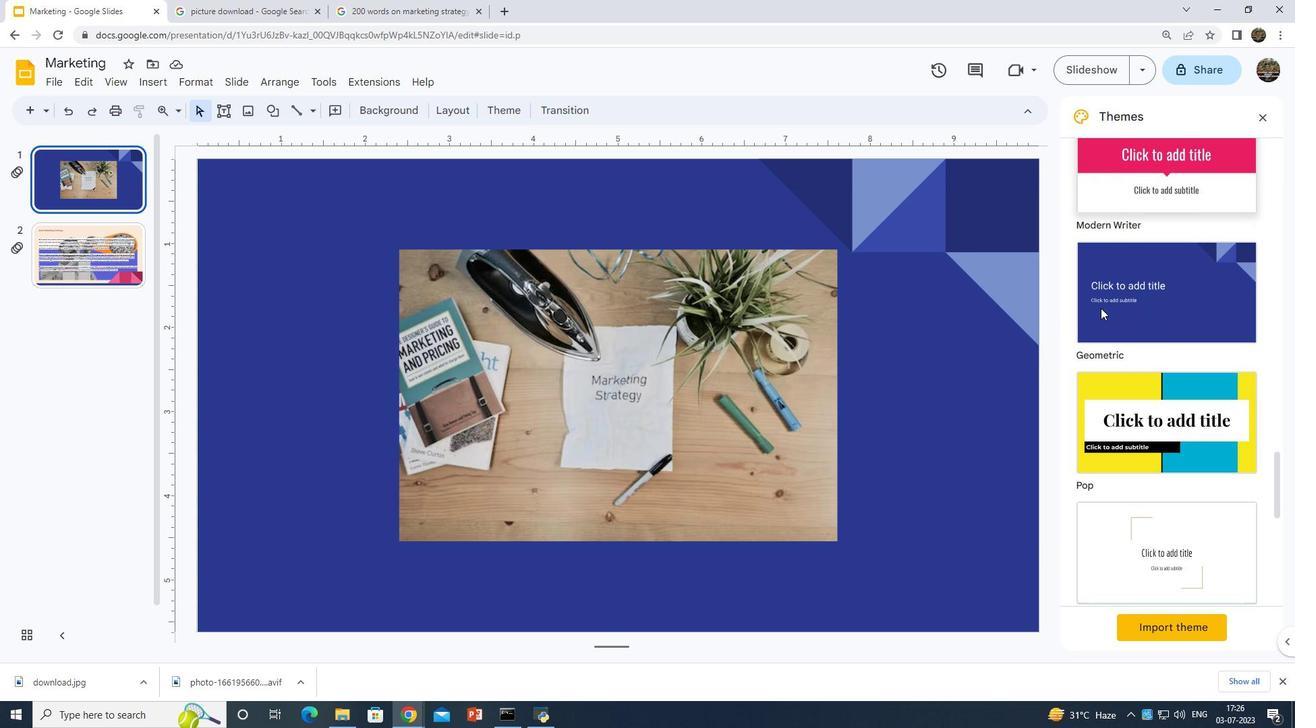 
Action: Mouse scrolled (1101, 307) with delta (0, 0)
Screenshot: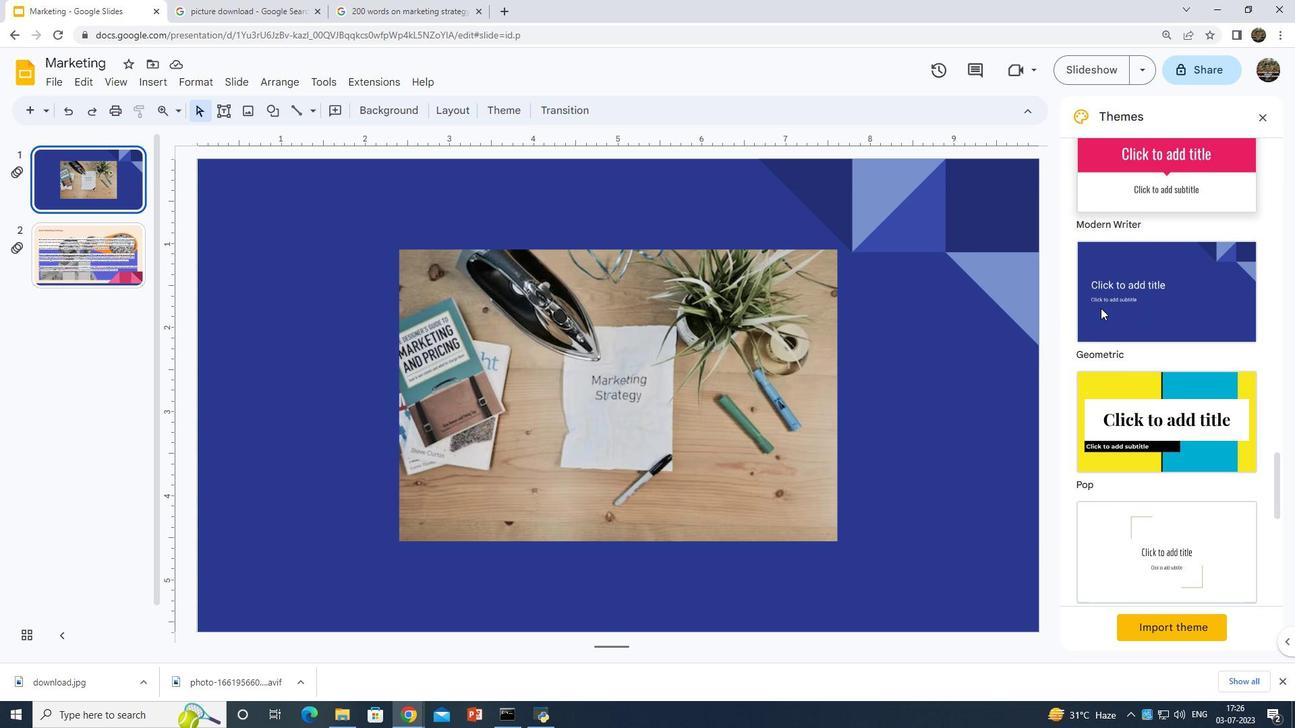 
Action: Mouse moved to (1104, 308)
Screenshot: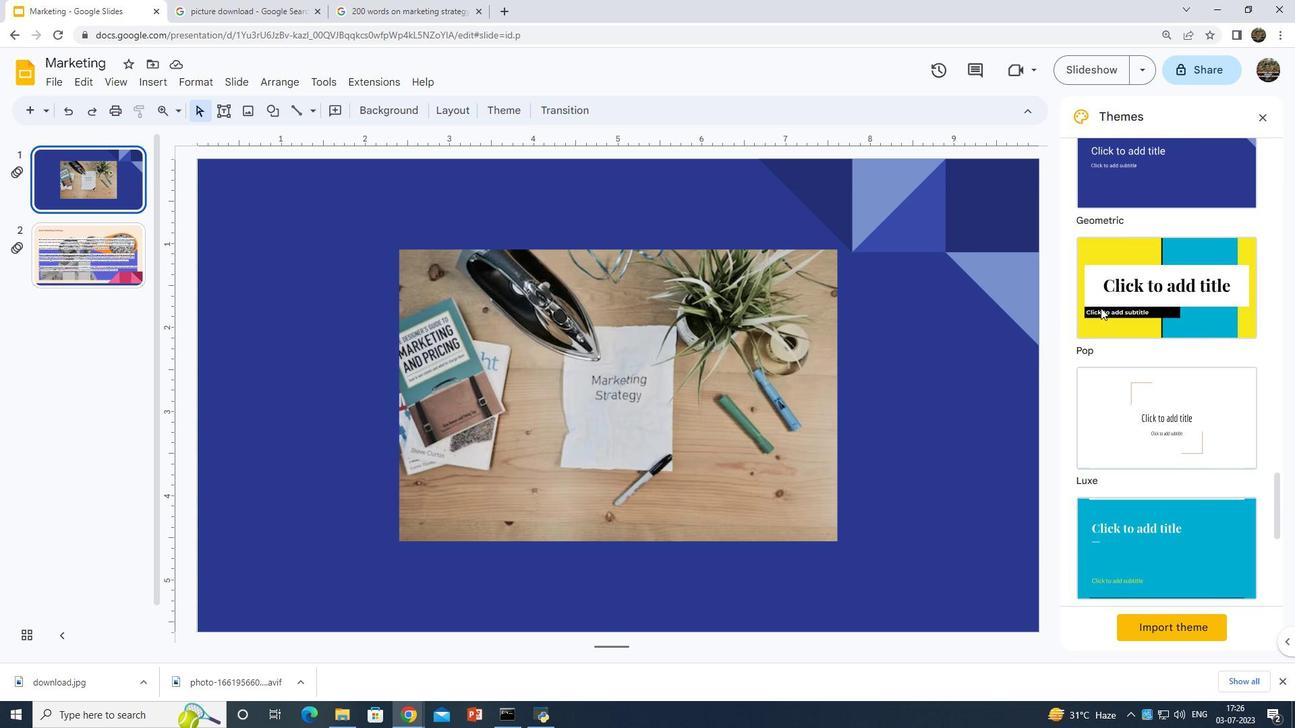 
Action: Mouse pressed left at (1104, 308)
Screenshot: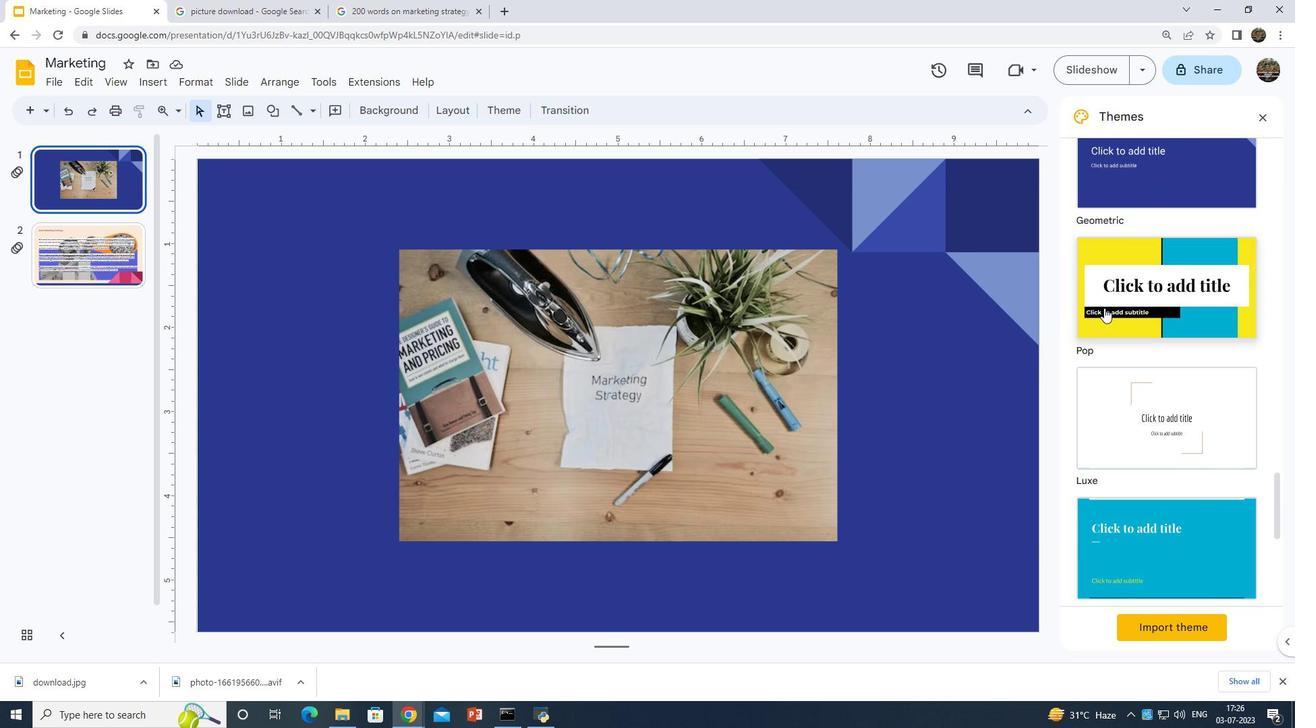 
